 Task: Look for space in Beerse, Belgium from 2nd August, 2023 to 12th August, 2023 for 2 adults in price range Rs.5000 to Rs.10000. Place can be private room with 1  bedroom having 1 bed and 1 bathroom. Property type can be hotel. Amenities needed are: heating, . Booking option can be shelf check-in. Required host language is English.
Action: Mouse moved to (448, 109)
Screenshot: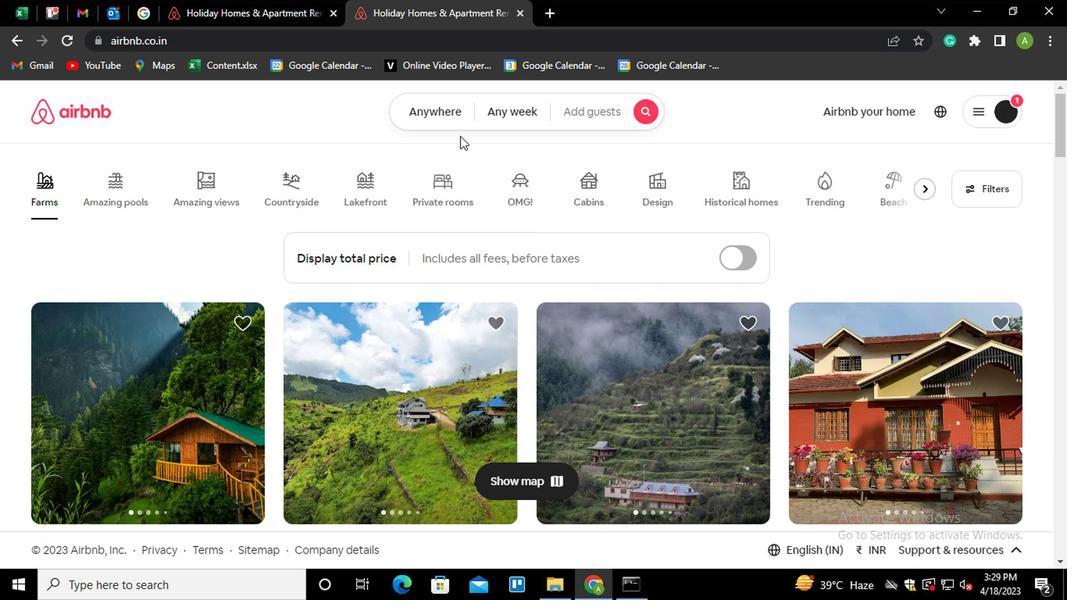 
Action: Mouse pressed left at (448, 109)
Screenshot: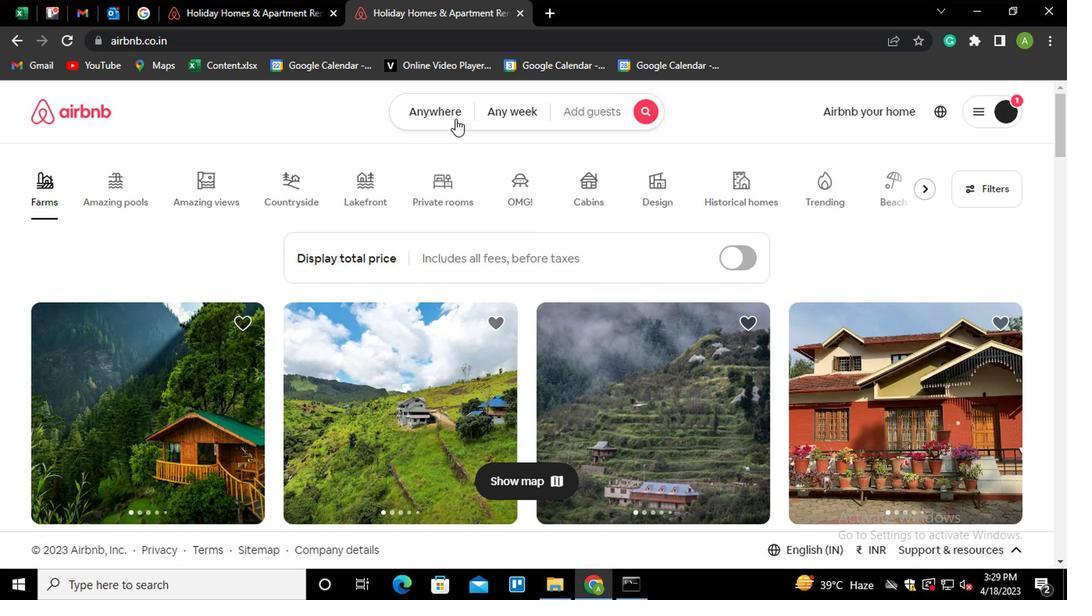 
Action: Mouse moved to (340, 177)
Screenshot: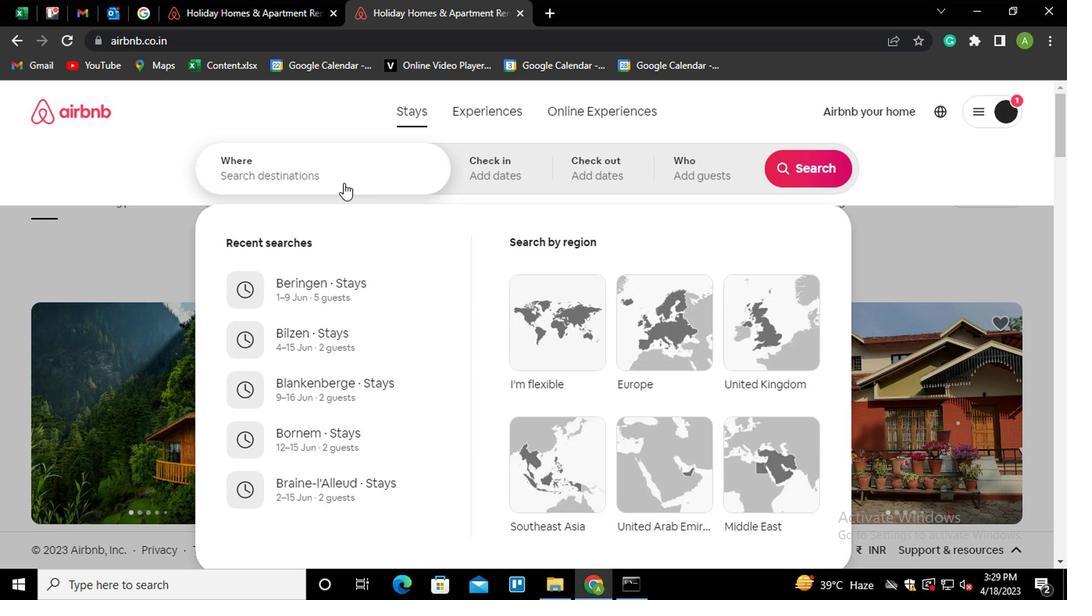 
Action: Mouse pressed left at (340, 177)
Screenshot: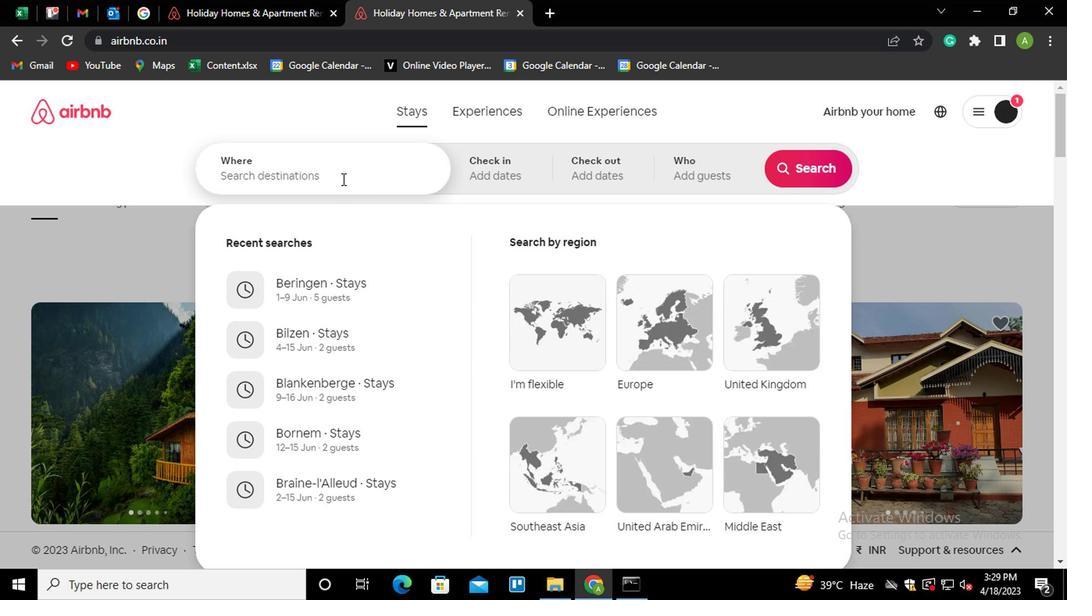 
Action: Key pressed <Key.shift_r>Beerse<Key.down><Key.enter>
Screenshot: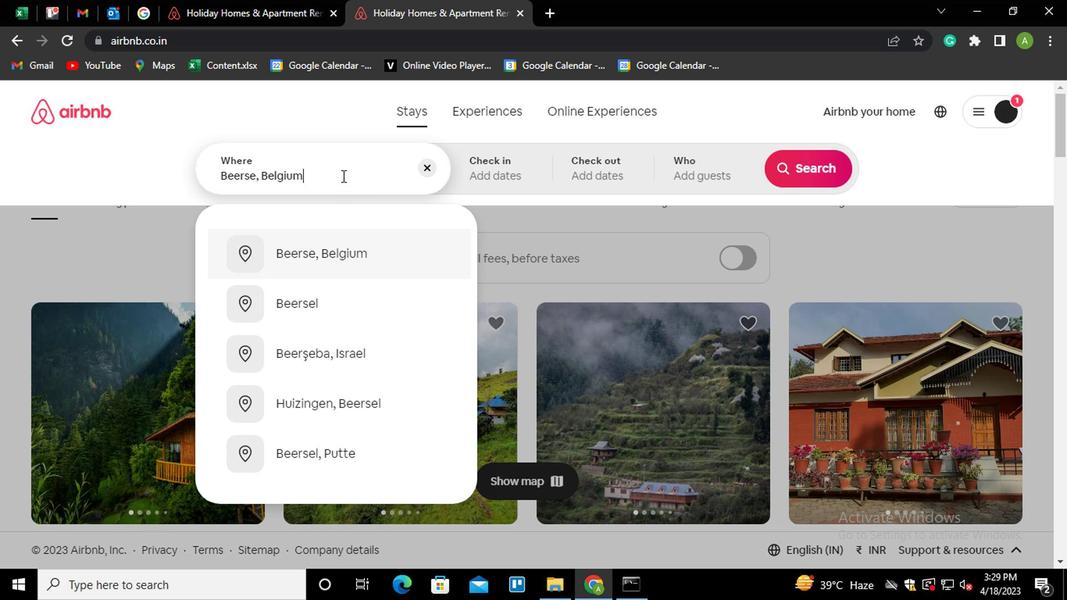 
Action: Mouse moved to (790, 291)
Screenshot: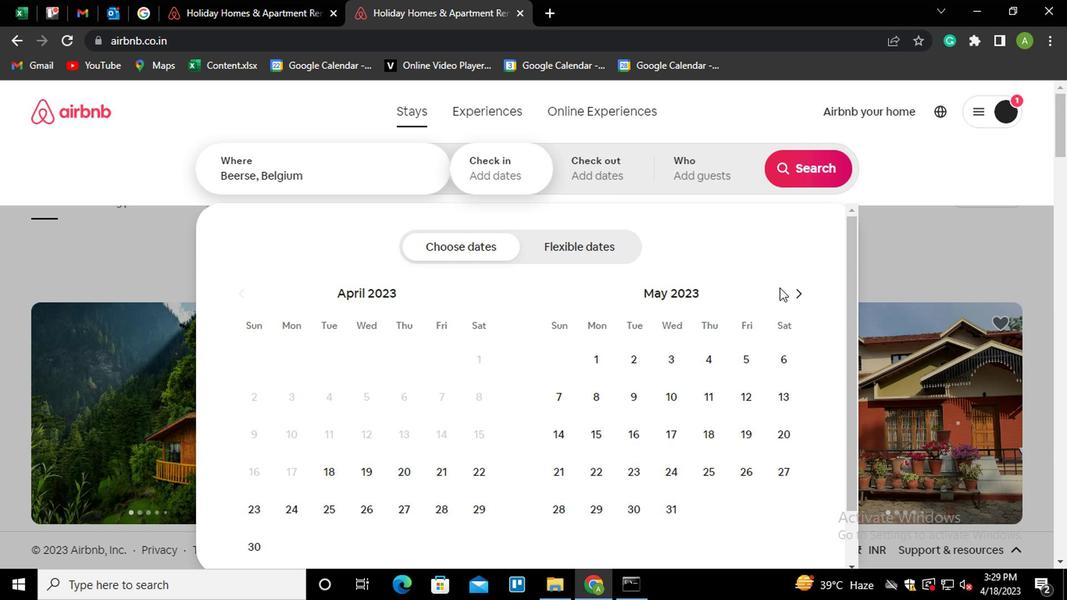 
Action: Mouse pressed left at (790, 291)
Screenshot: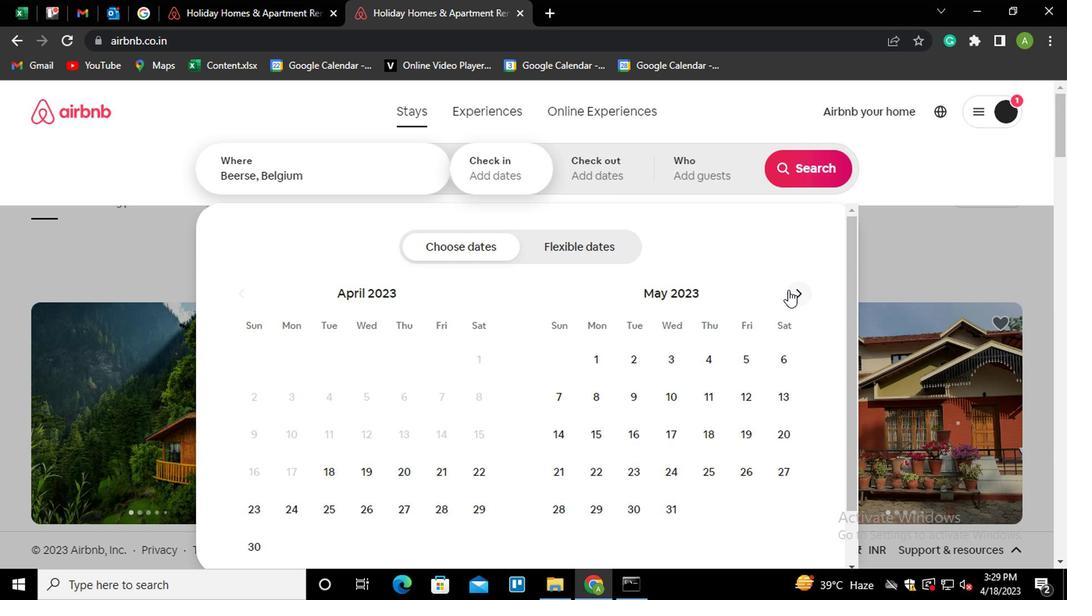 
Action: Mouse pressed left at (790, 291)
Screenshot: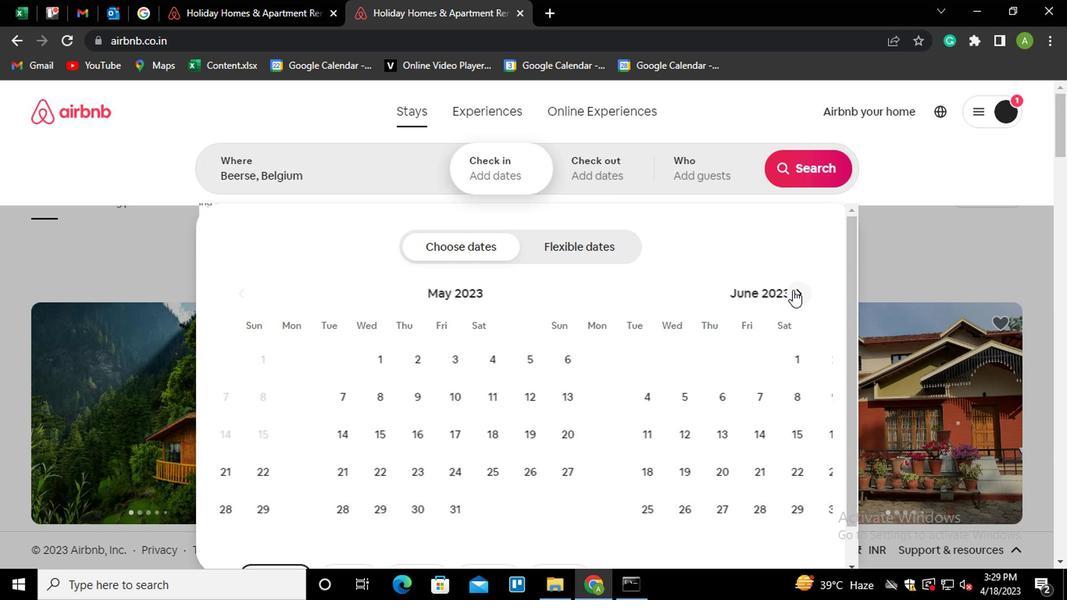 
Action: Mouse pressed left at (790, 291)
Screenshot: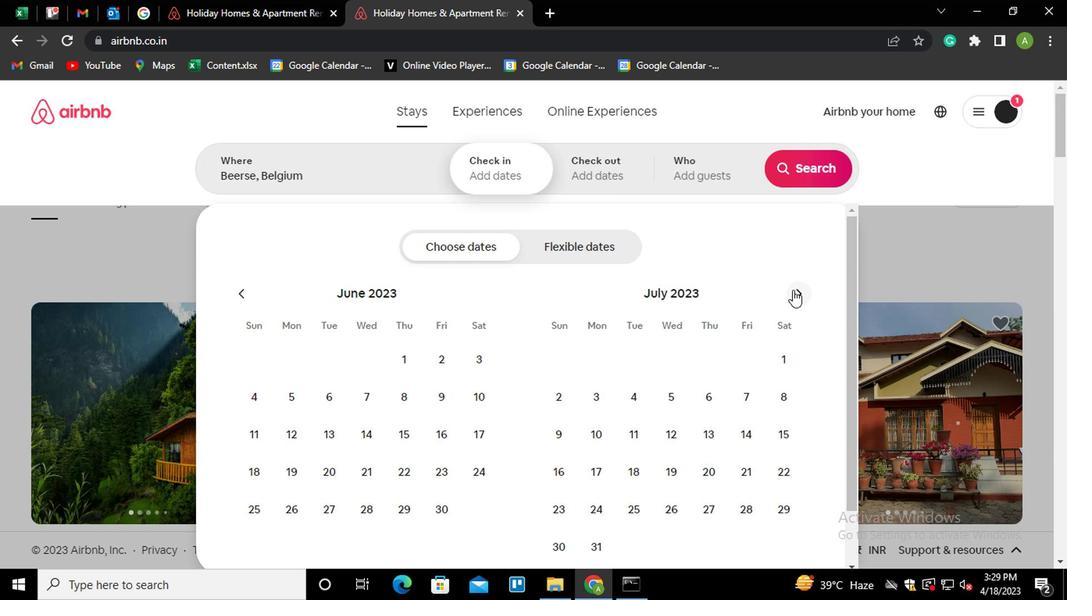 
Action: Mouse moved to (664, 369)
Screenshot: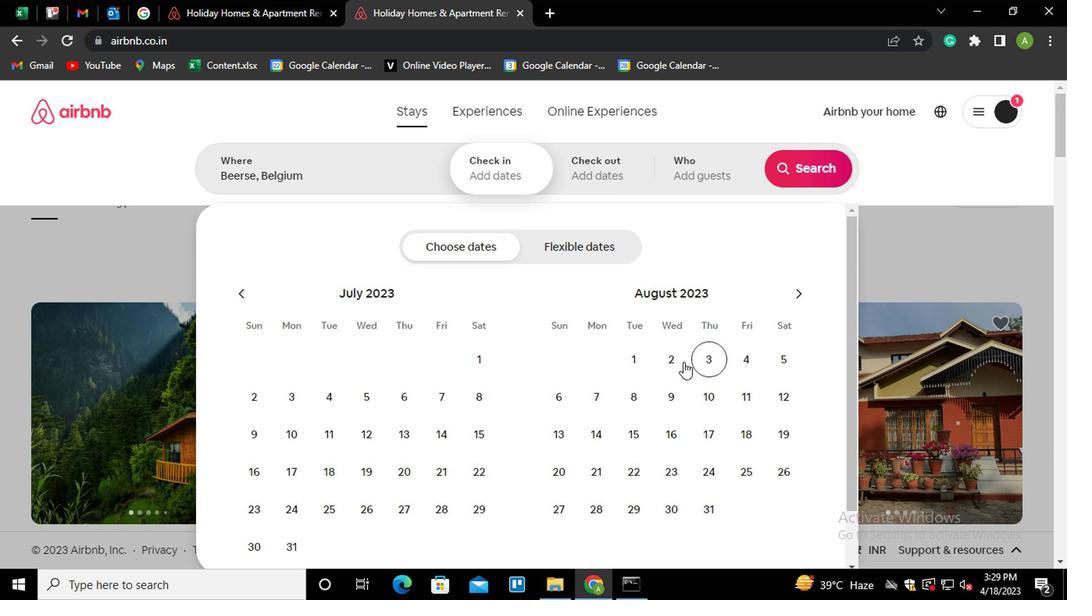 
Action: Mouse pressed left at (664, 369)
Screenshot: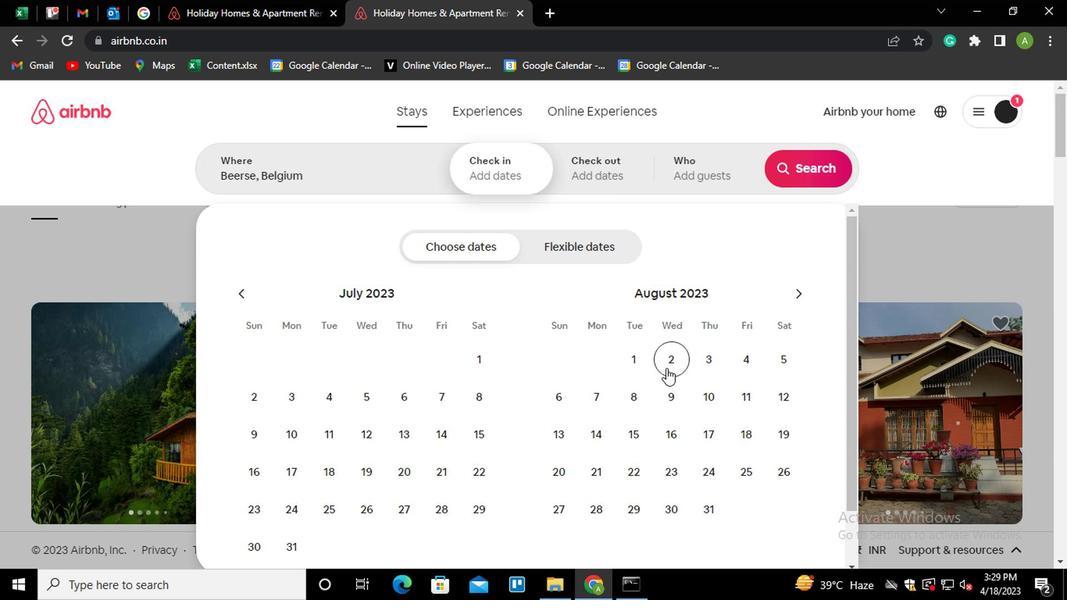 
Action: Mouse moved to (778, 402)
Screenshot: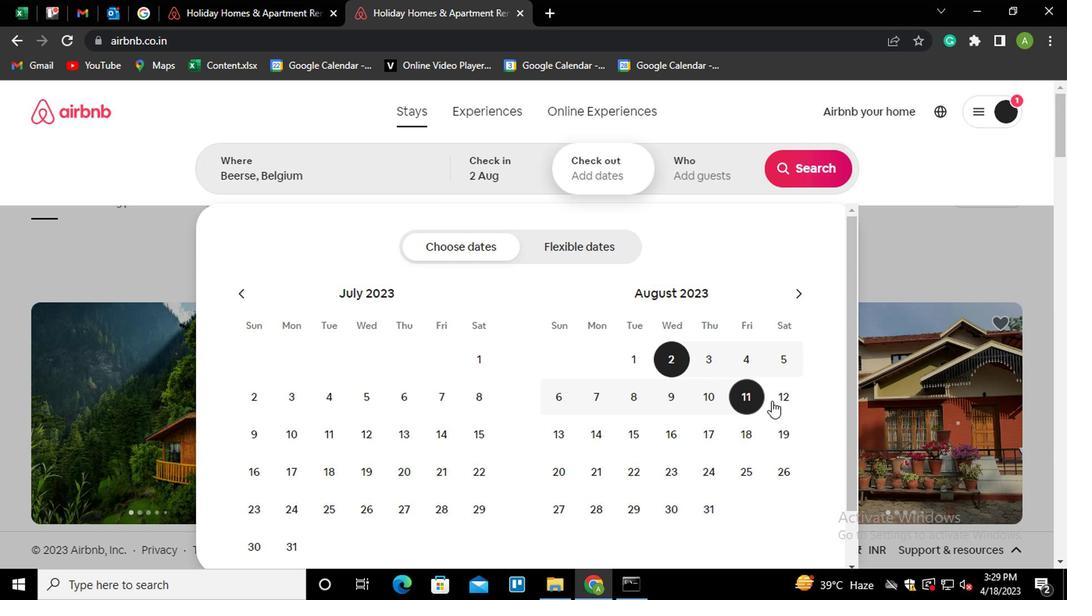 
Action: Mouse pressed left at (778, 402)
Screenshot: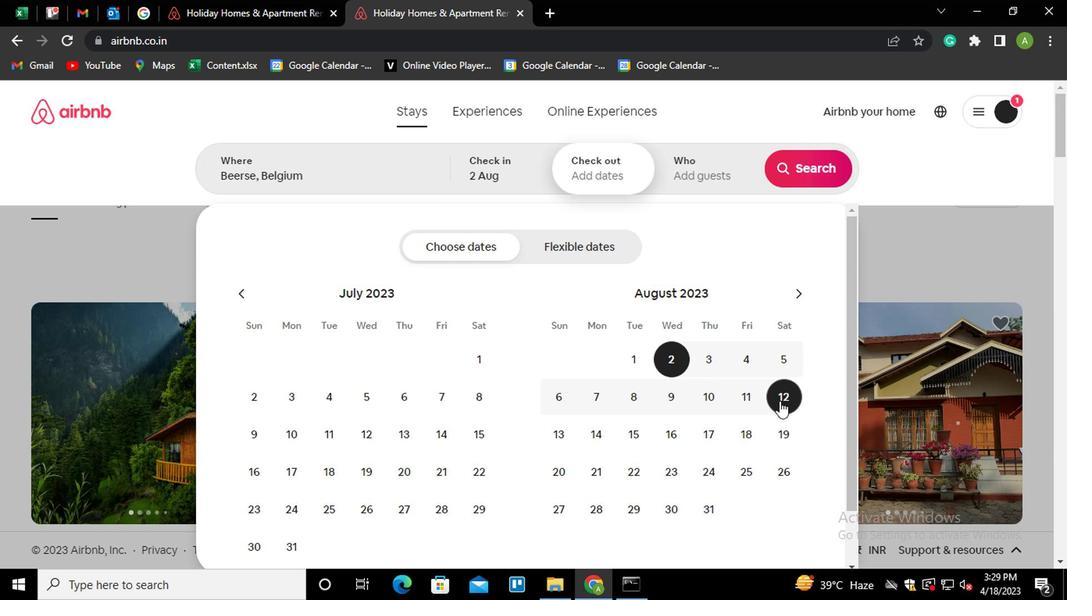 
Action: Mouse moved to (704, 184)
Screenshot: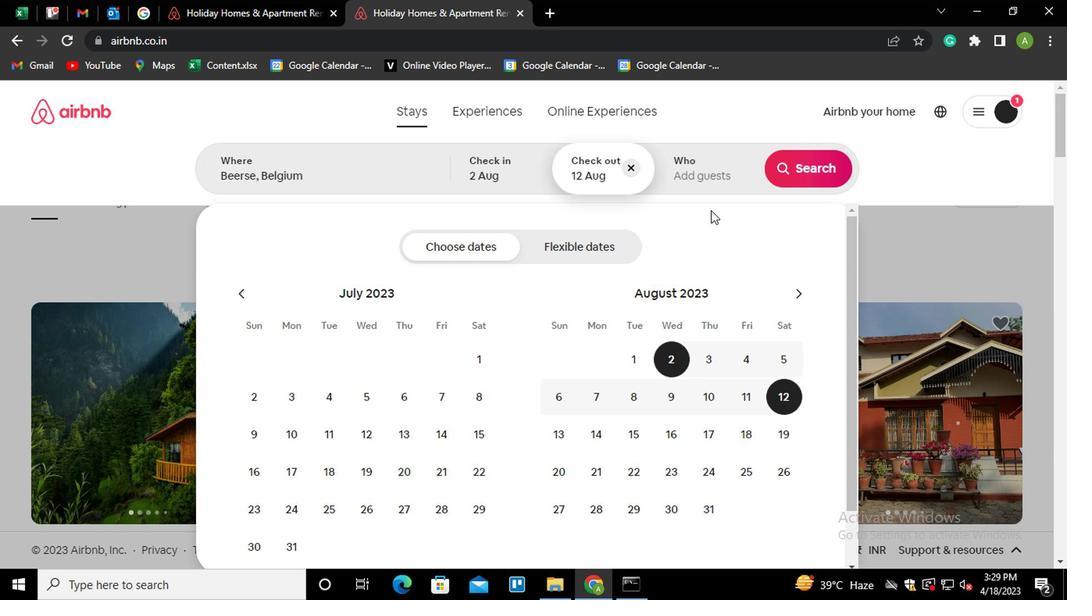 
Action: Mouse pressed left at (704, 184)
Screenshot: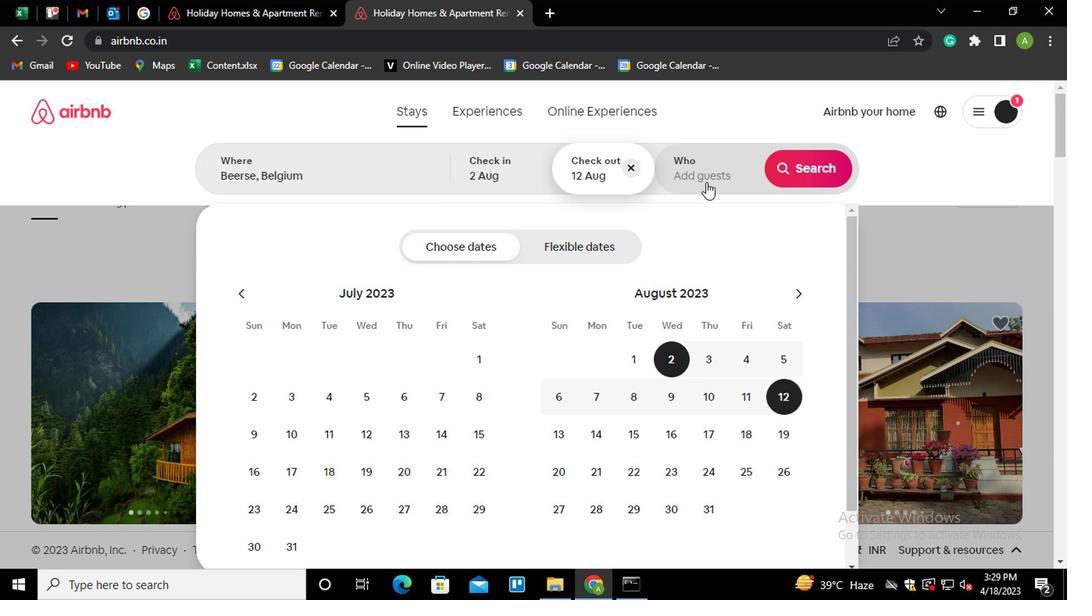 
Action: Mouse moved to (806, 252)
Screenshot: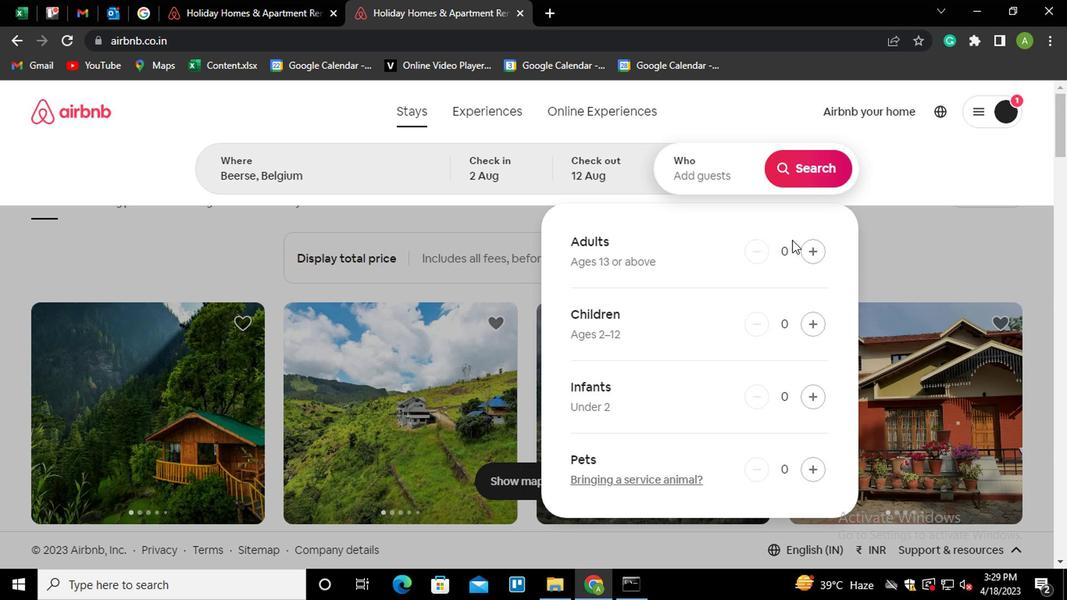 
Action: Mouse pressed left at (806, 252)
Screenshot: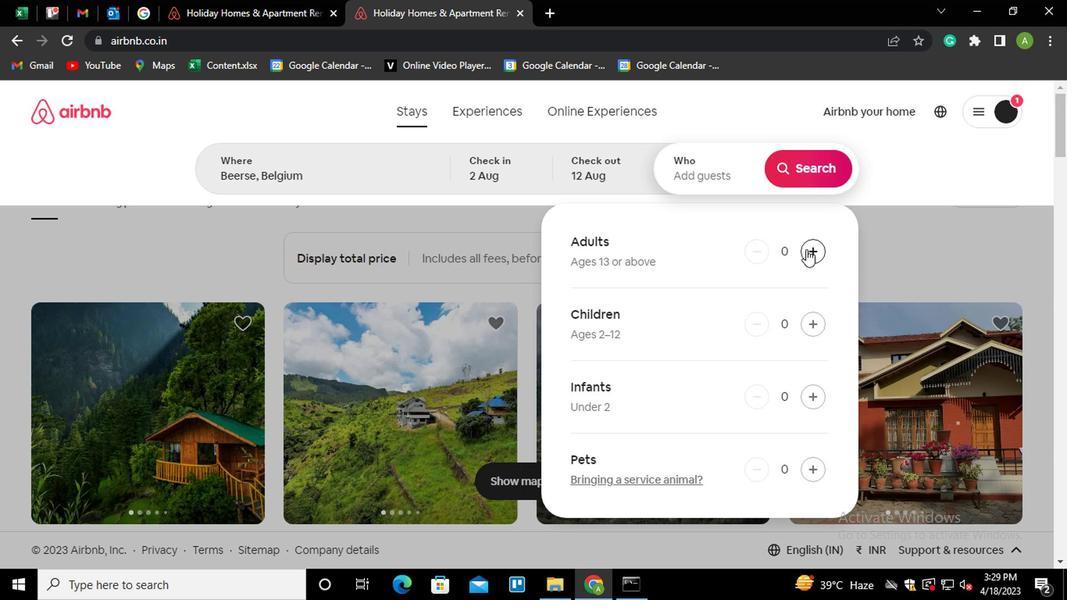 
Action: Mouse pressed left at (806, 252)
Screenshot: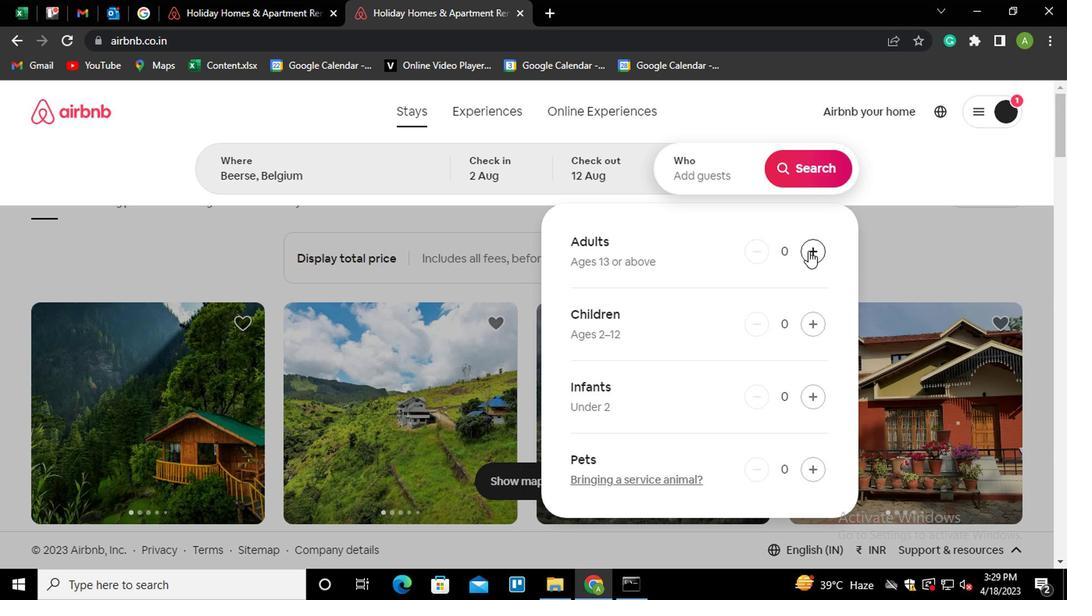 
Action: Mouse moved to (834, 163)
Screenshot: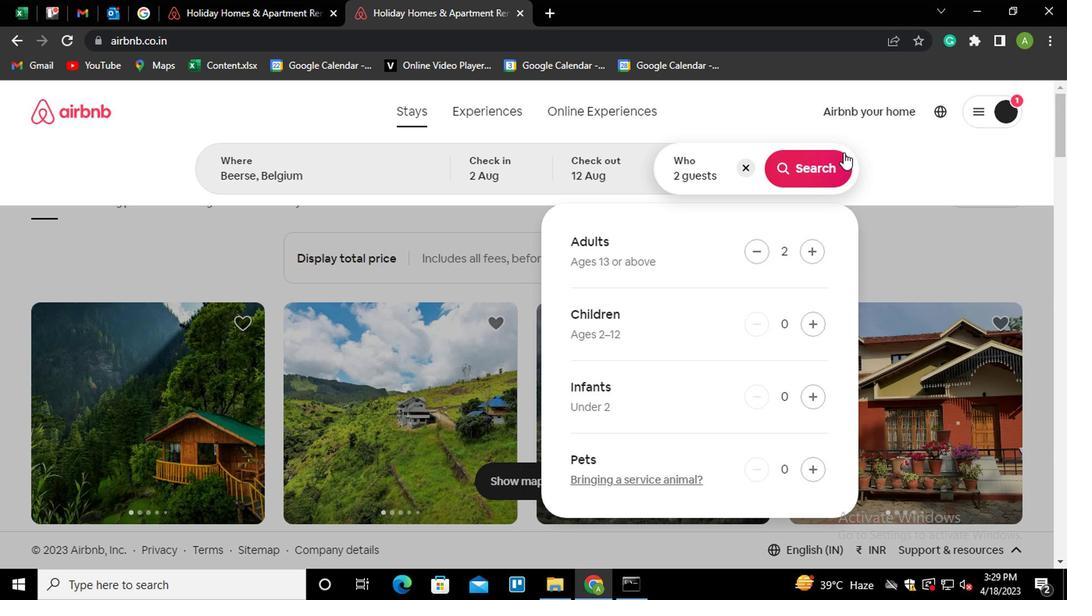 
Action: Mouse pressed left at (834, 163)
Screenshot: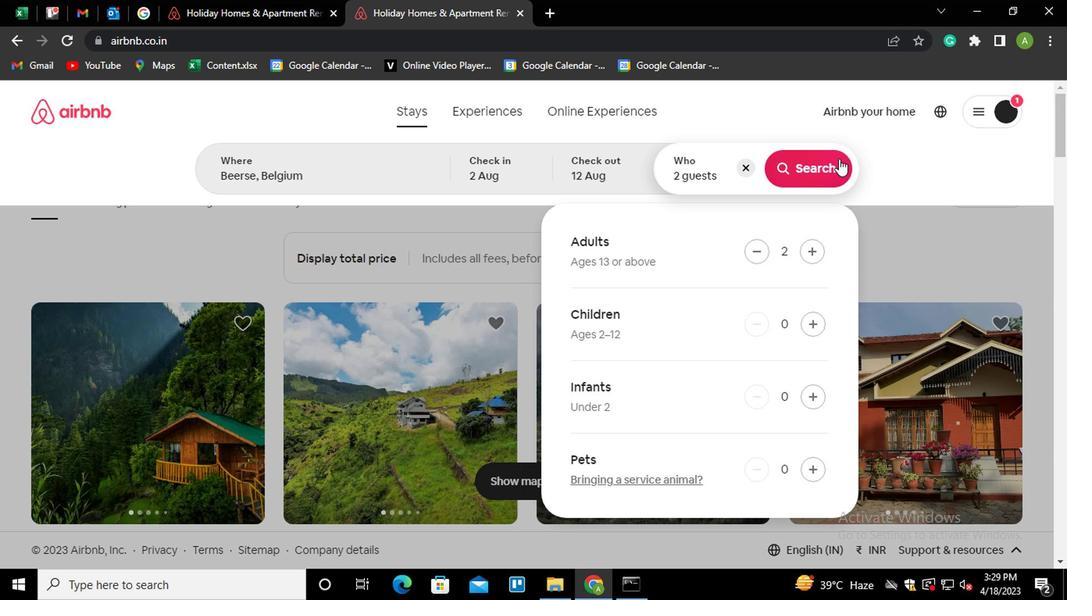 
Action: Mouse moved to (1004, 176)
Screenshot: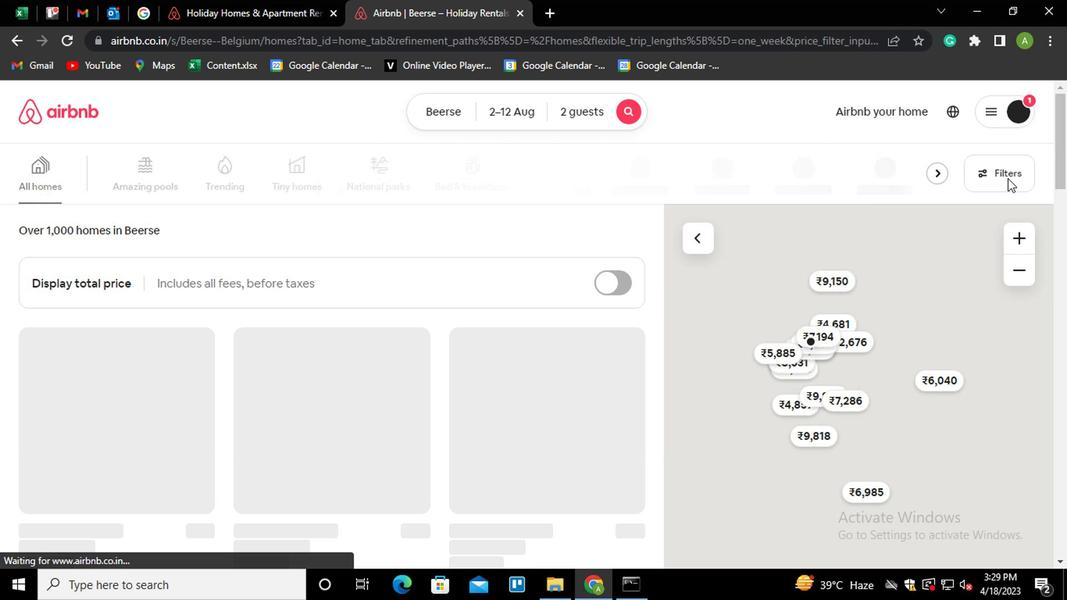 
Action: Mouse pressed left at (1004, 176)
Screenshot: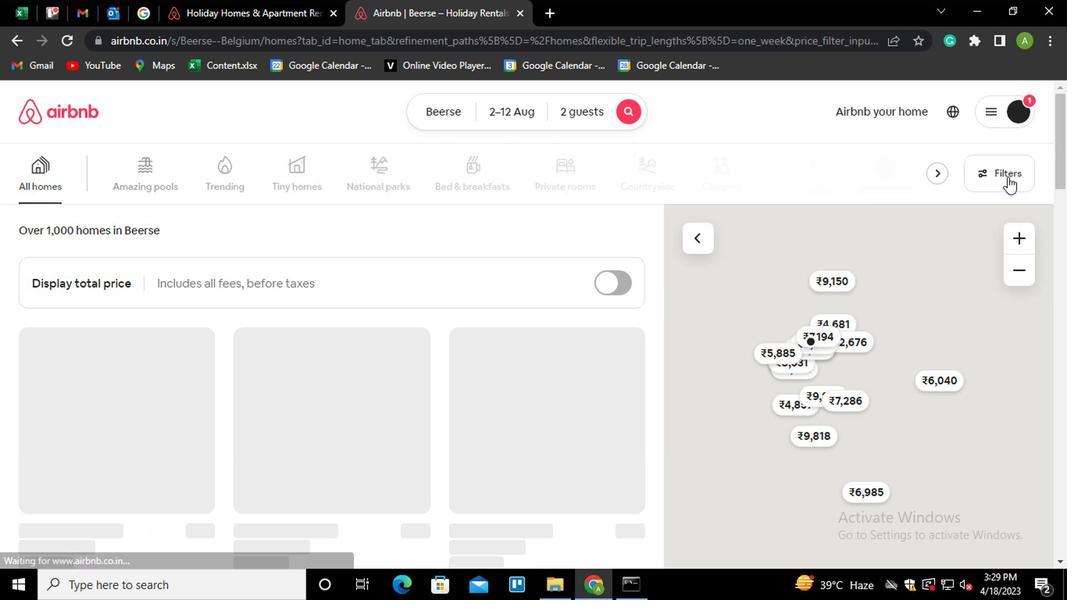 
Action: Mouse moved to (425, 366)
Screenshot: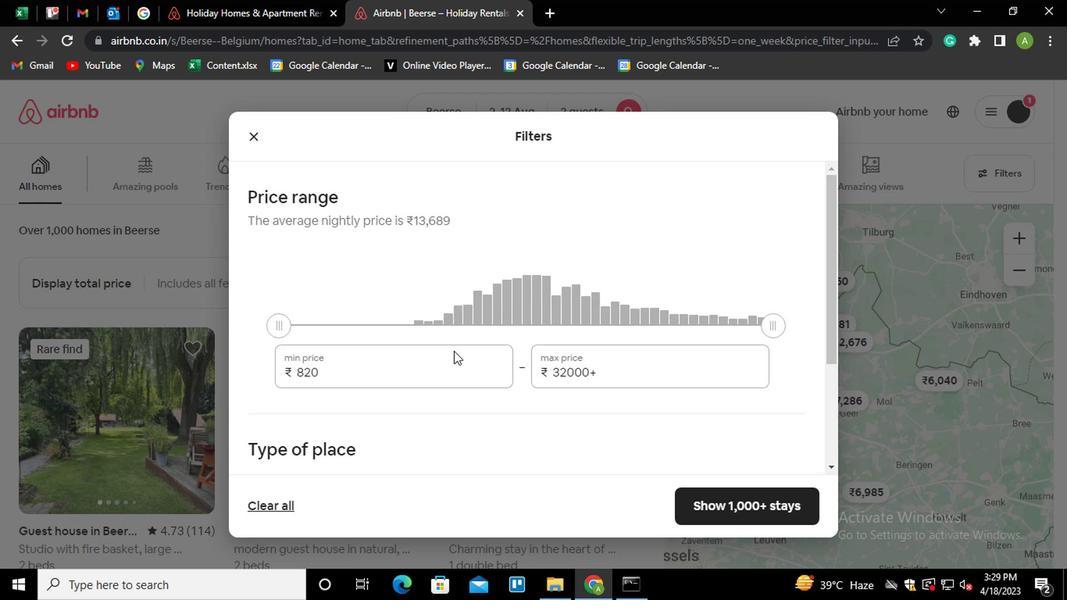
Action: Mouse pressed left at (425, 366)
Screenshot: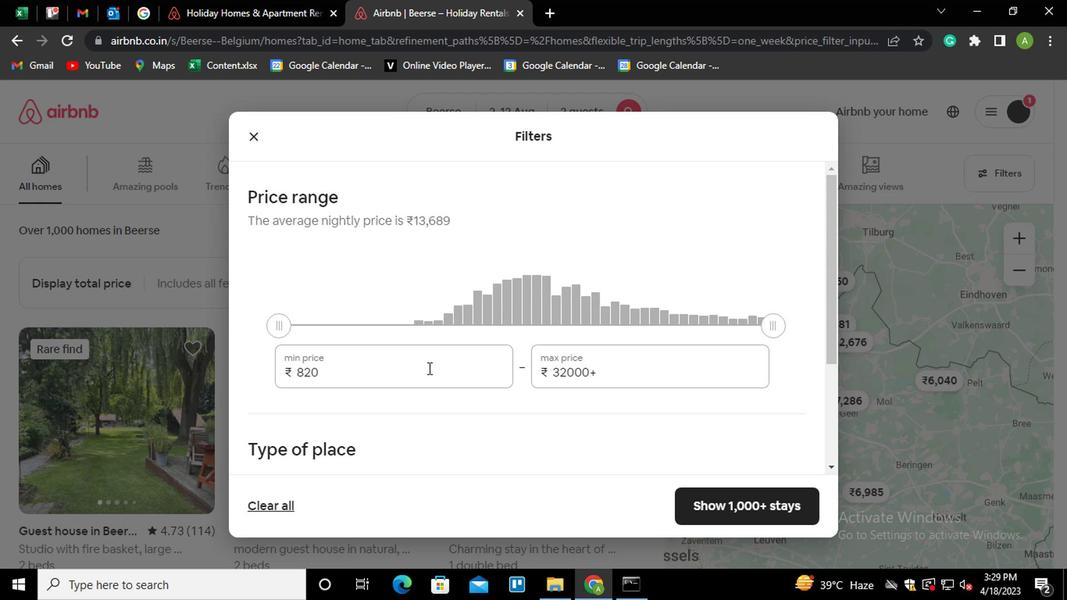 
Action: Key pressed <Key.shift_r><Key.home>5000
Screenshot: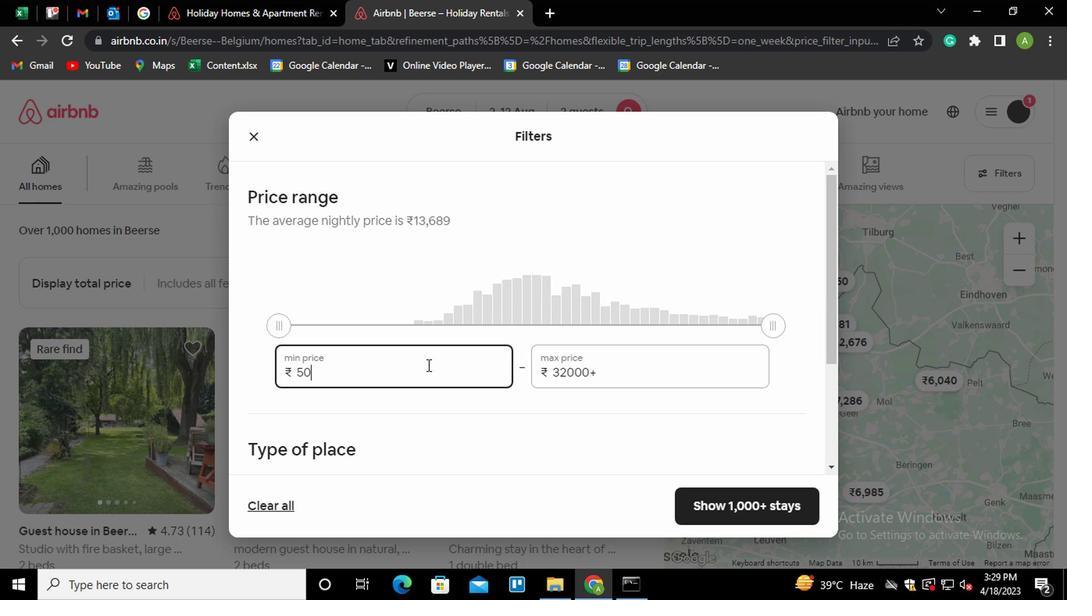
Action: Mouse moved to (628, 380)
Screenshot: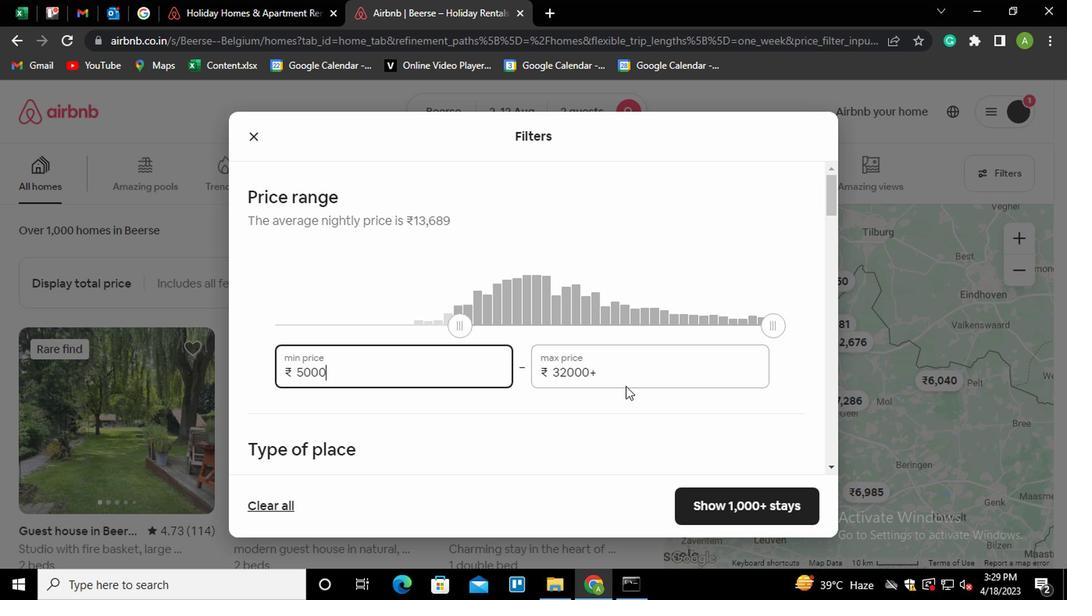 
Action: Mouse pressed left at (628, 380)
Screenshot: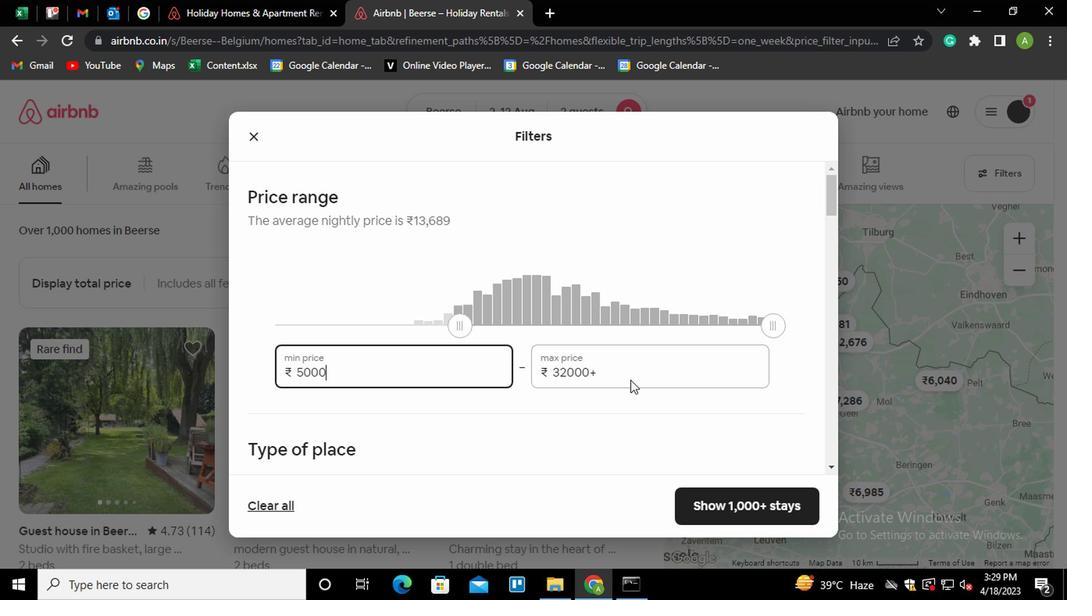 
Action: Mouse moved to (624, 379)
Screenshot: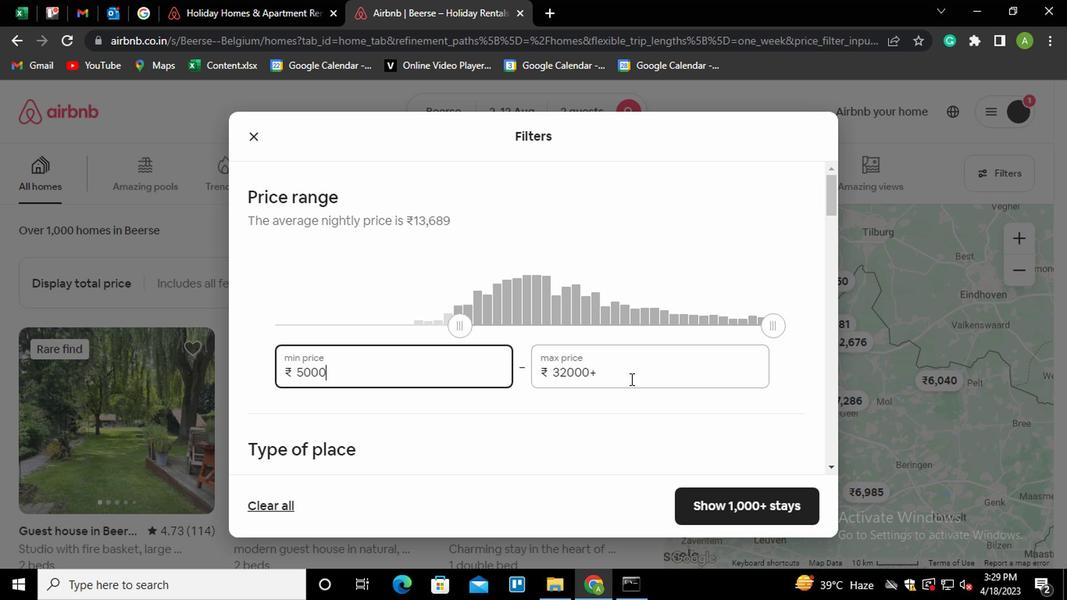
Action: Key pressed <Key.shift_r><Key.home>10000
Screenshot: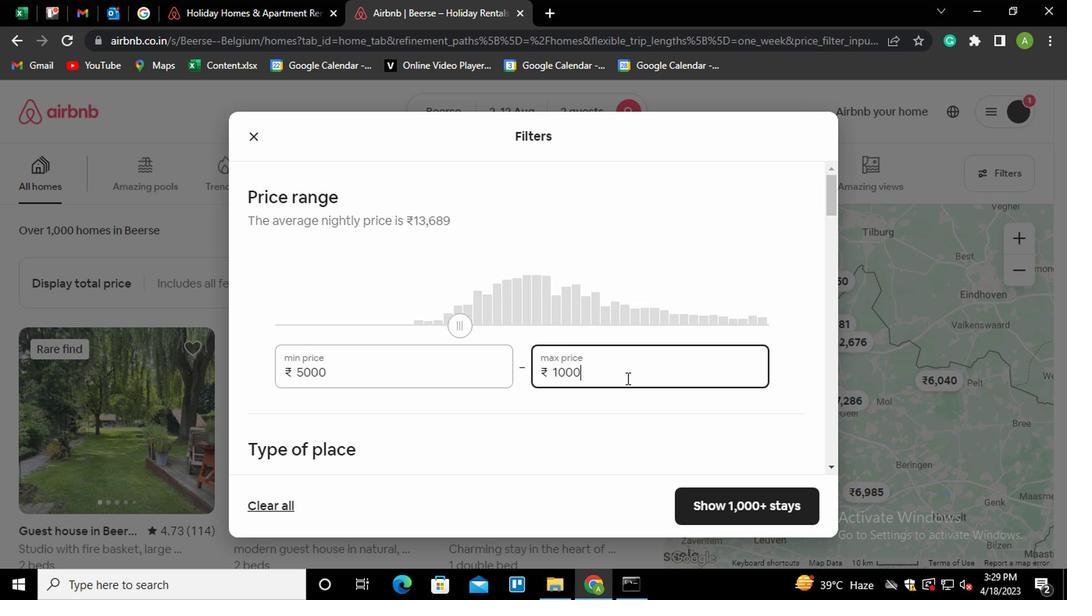 
Action: Mouse moved to (533, 432)
Screenshot: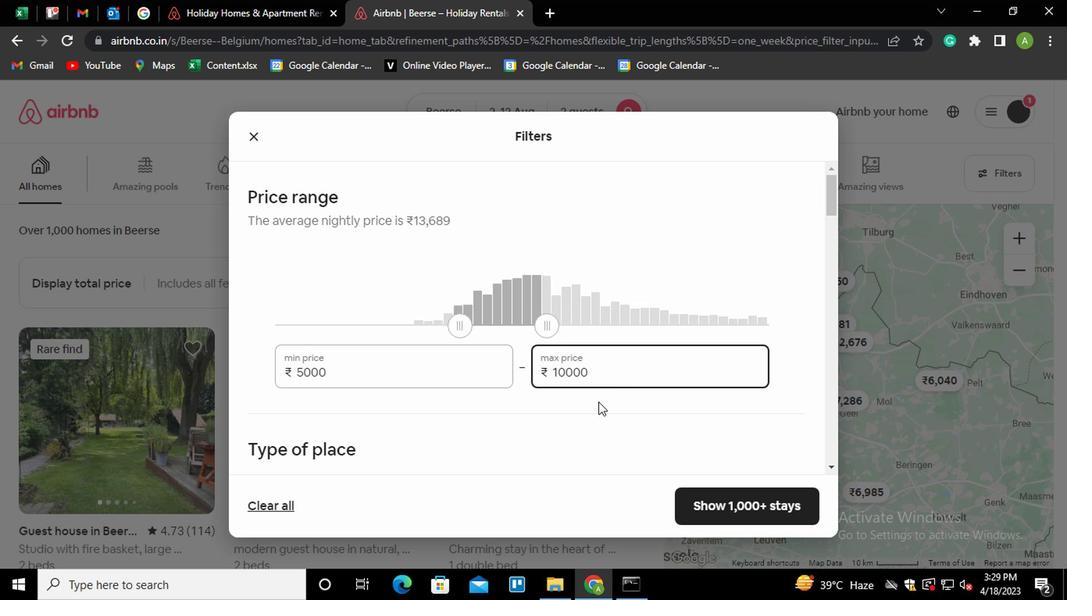
Action: Mouse scrolled (533, 431) with delta (0, 0)
Screenshot: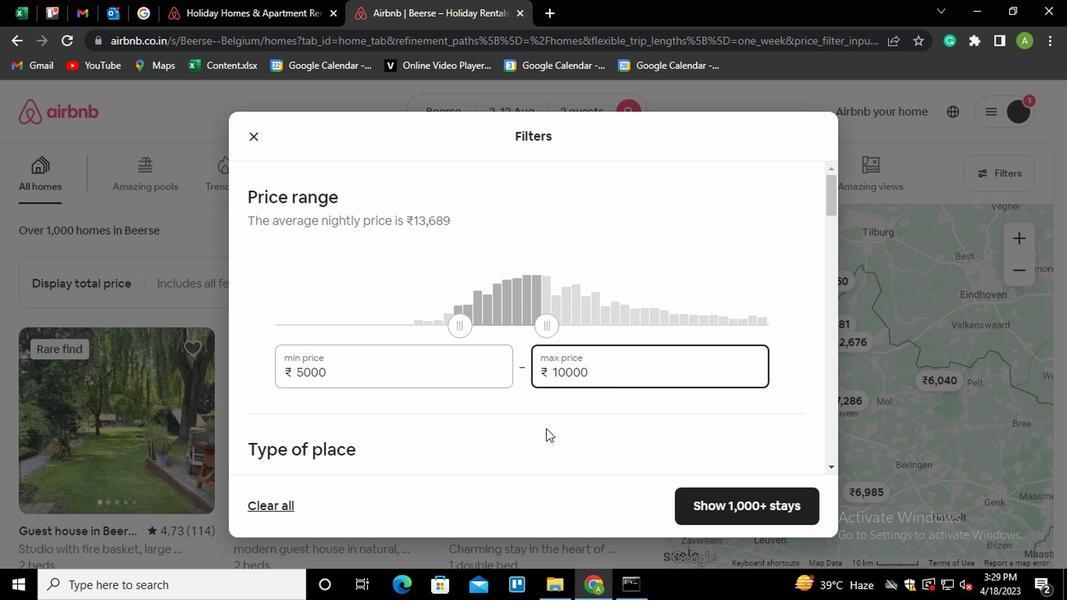 
Action: Mouse scrolled (533, 431) with delta (0, 0)
Screenshot: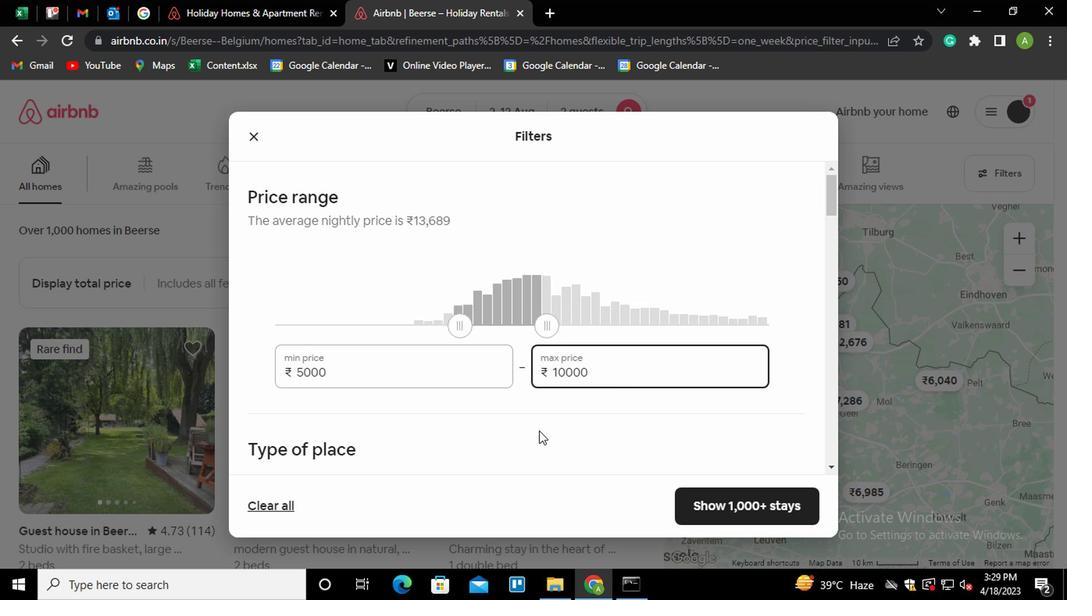 
Action: Mouse scrolled (533, 431) with delta (0, 0)
Screenshot: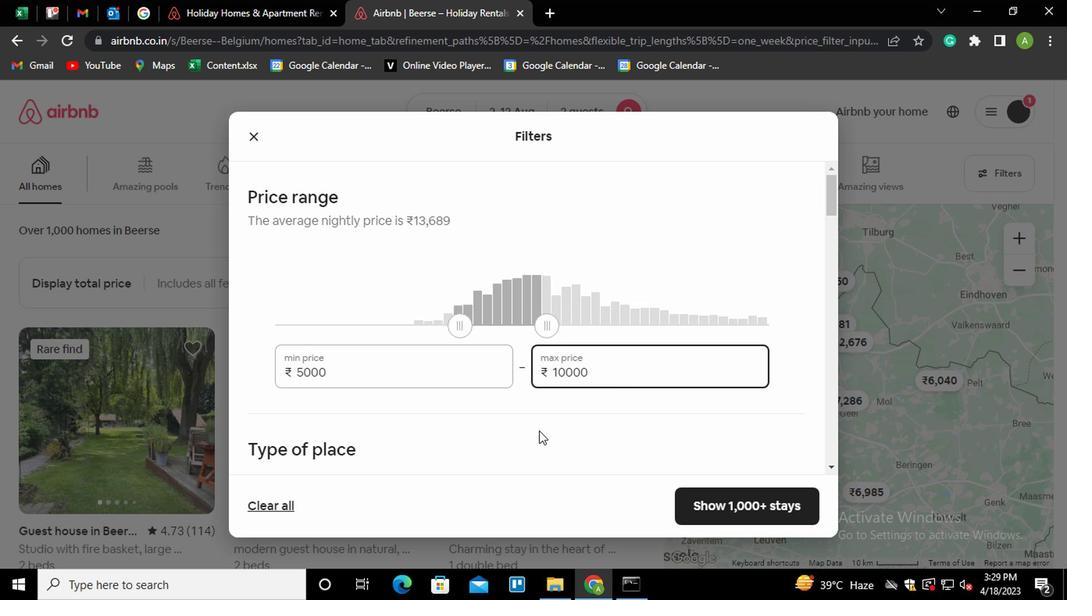 
Action: Mouse moved to (522, 264)
Screenshot: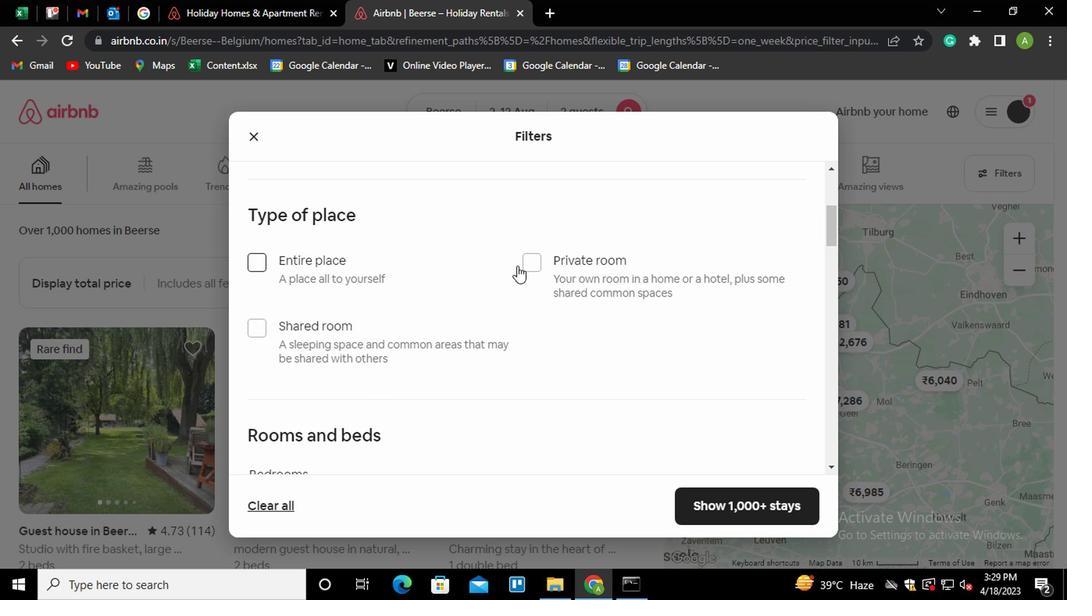 
Action: Mouse pressed left at (522, 264)
Screenshot: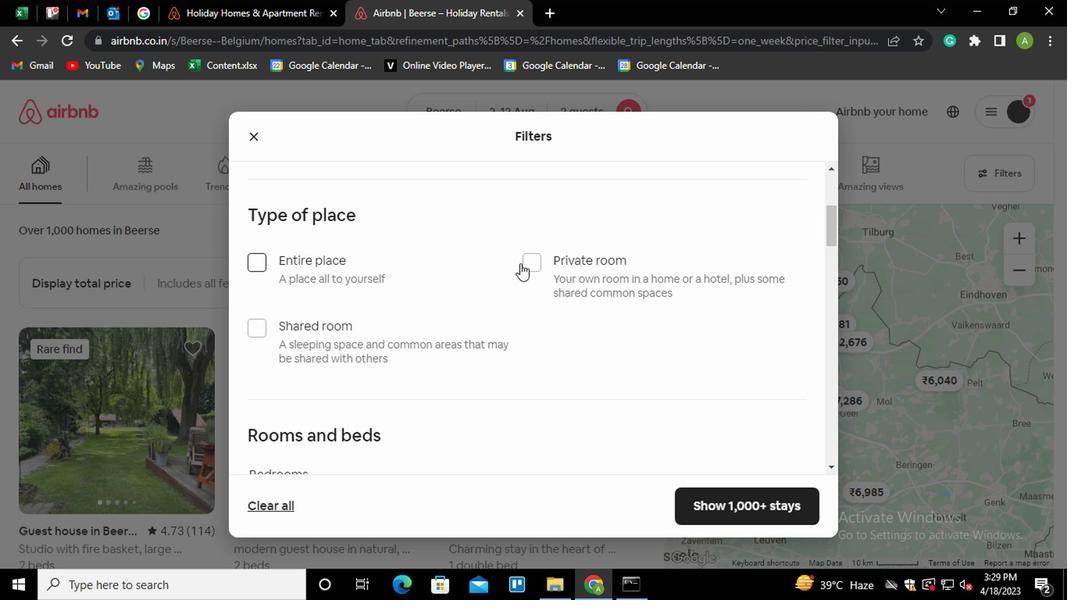 
Action: Mouse moved to (506, 308)
Screenshot: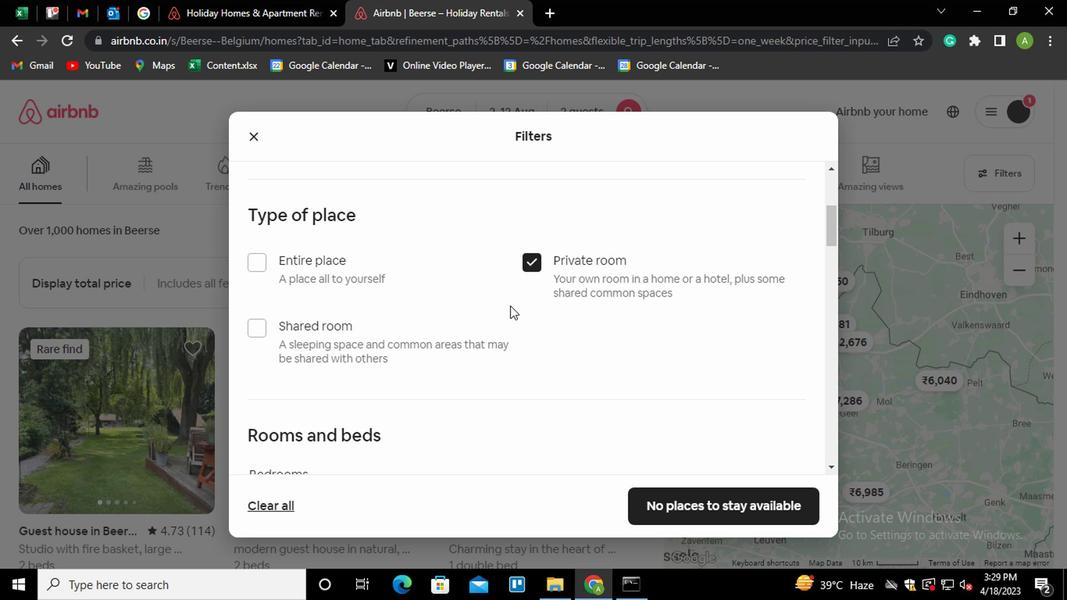 
Action: Mouse scrolled (506, 308) with delta (0, 0)
Screenshot: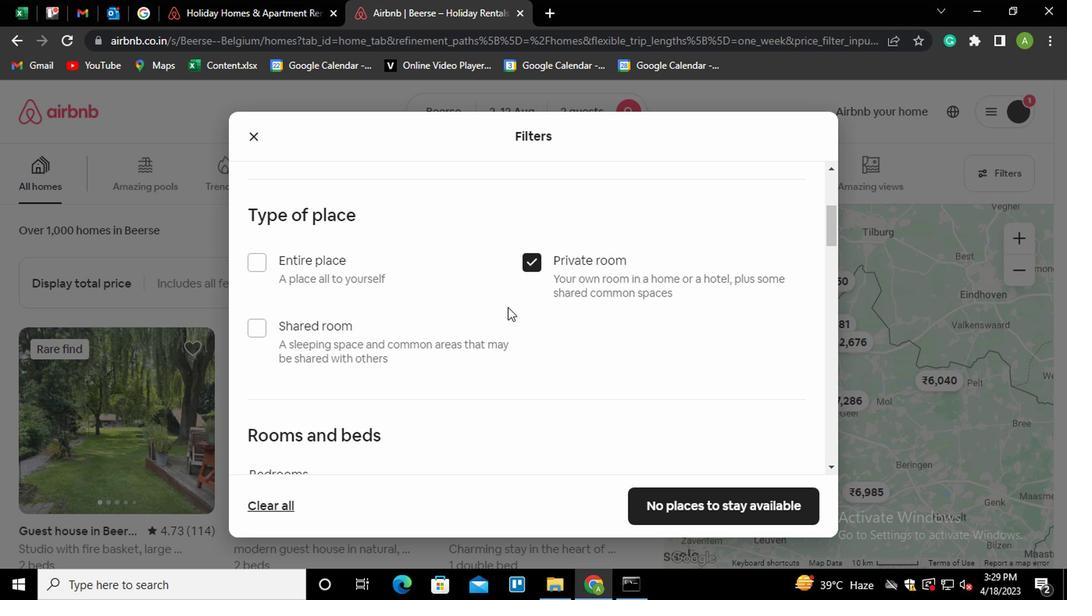 
Action: Mouse scrolled (506, 308) with delta (0, 0)
Screenshot: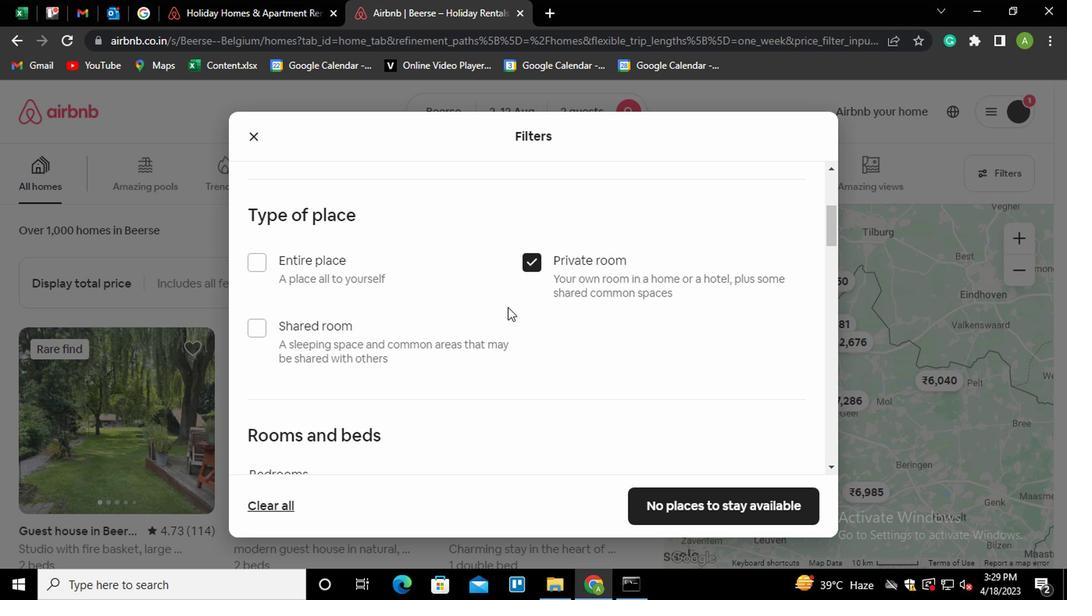 
Action: Mouse scrolled (506, 308) with delta (0, 0)
Screenshot: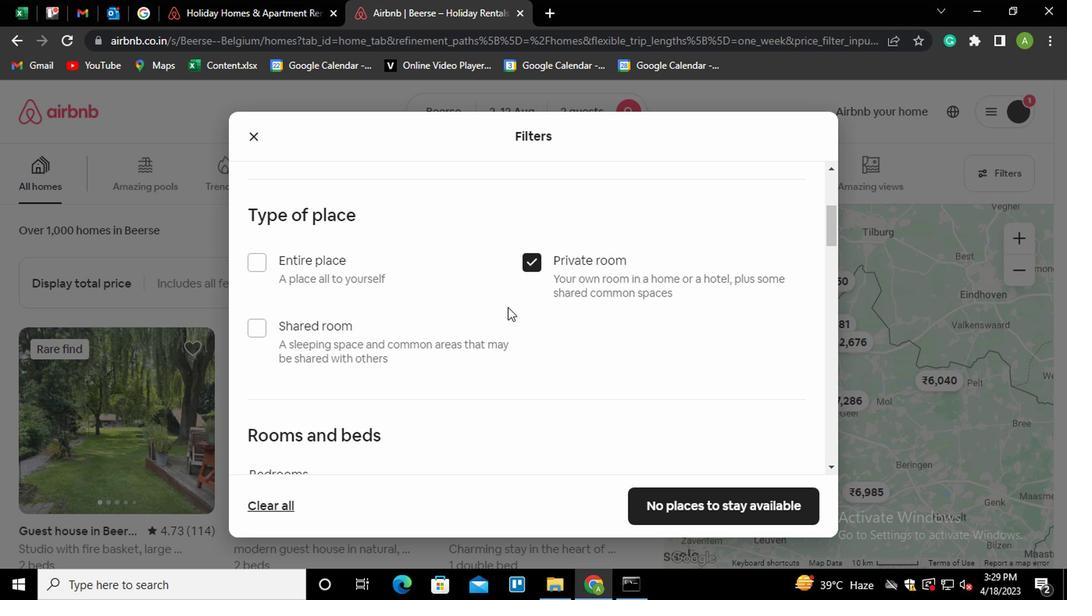 
Action: Mouse moved to (331, 294)
Screenshot: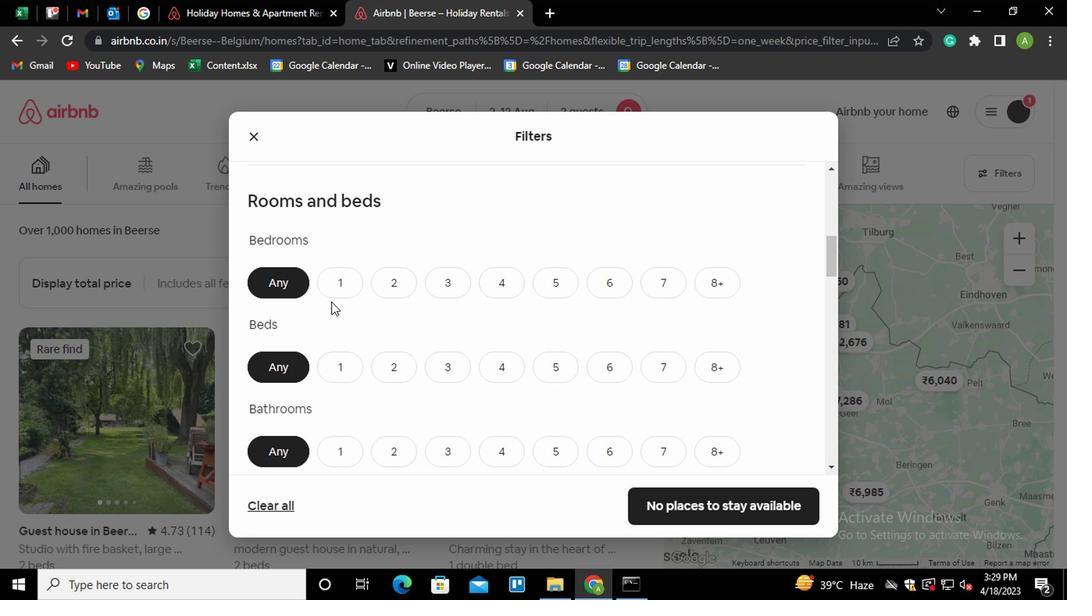 
Action: Mouse pressed left at (331, 294)
Screenshot: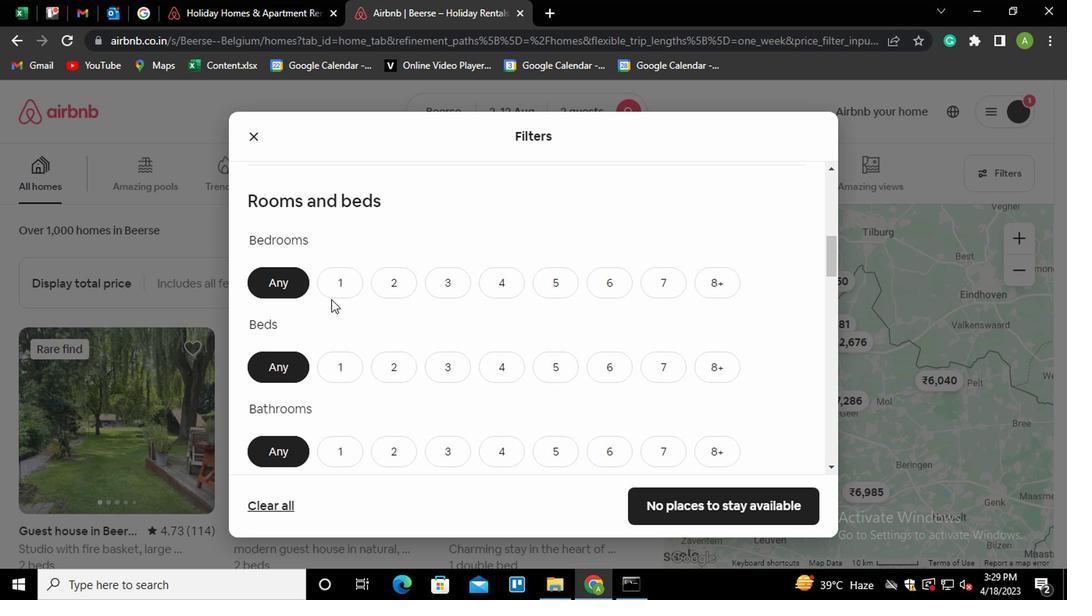 
Action: Mouse moved to (337, 369)
Screenshot: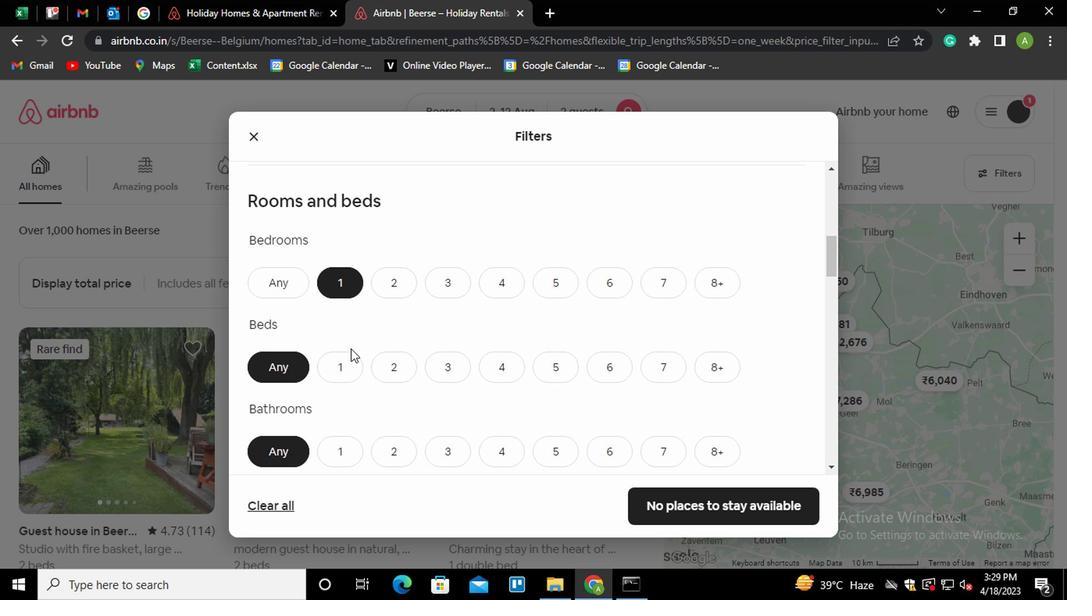
Action: Mouse pressed left at (337, 369)
Screenshot: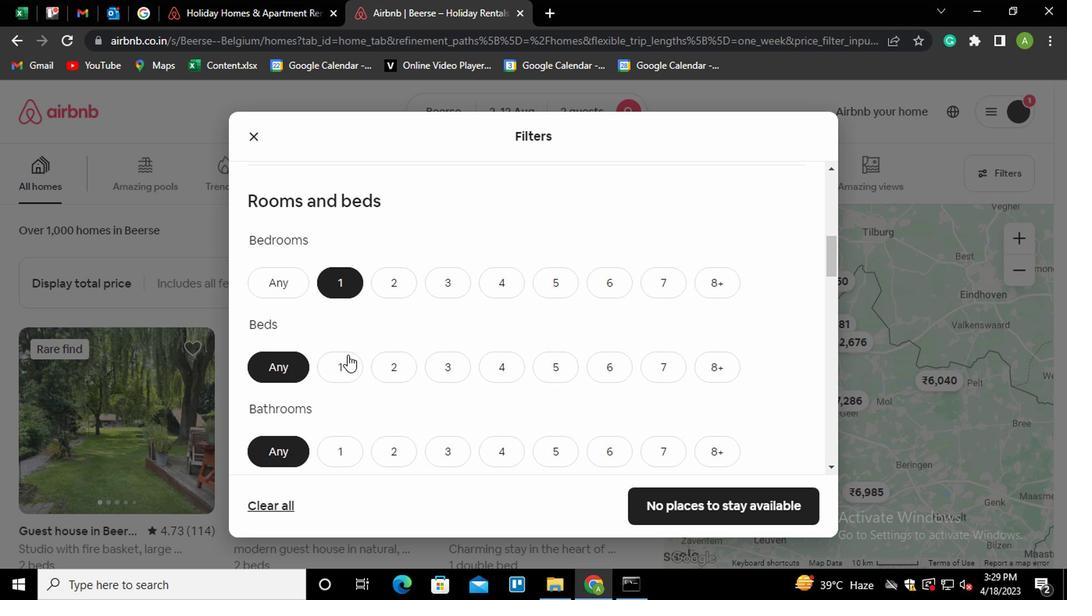 
Action: Mouse moved to (345, 452)
Screenshot: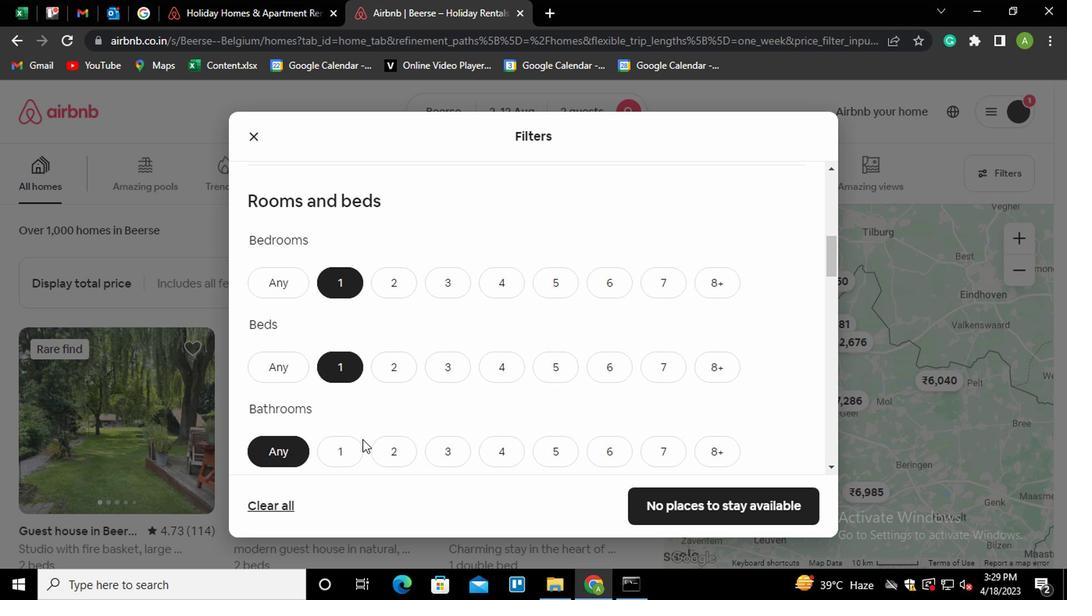 
Action: Mouse pressed left at (345, 452)
Screenshot: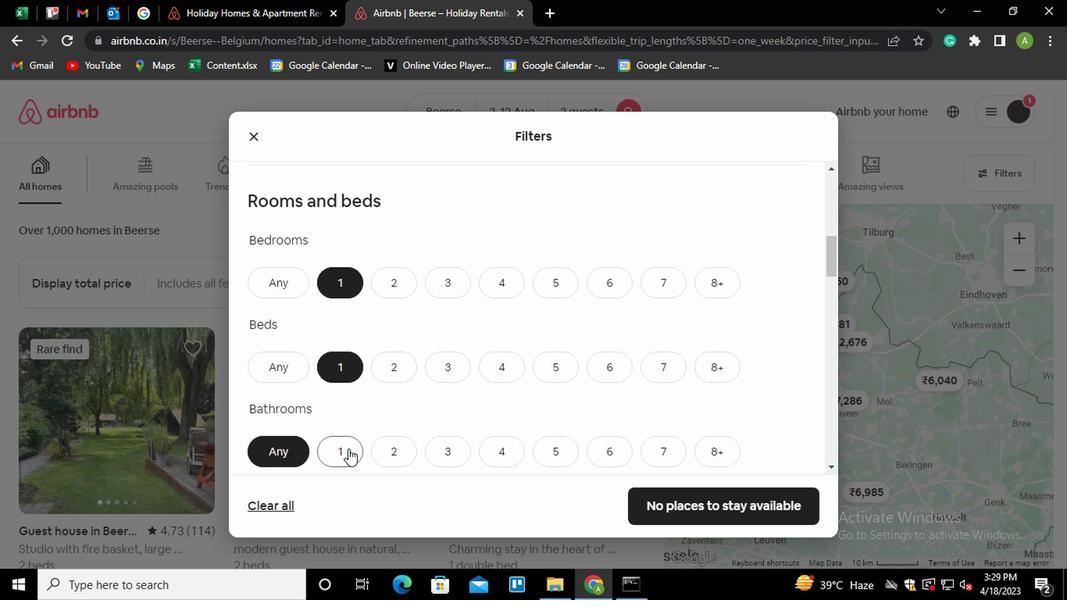 
Action: Mouse moved to (504, 402)
Screenshot: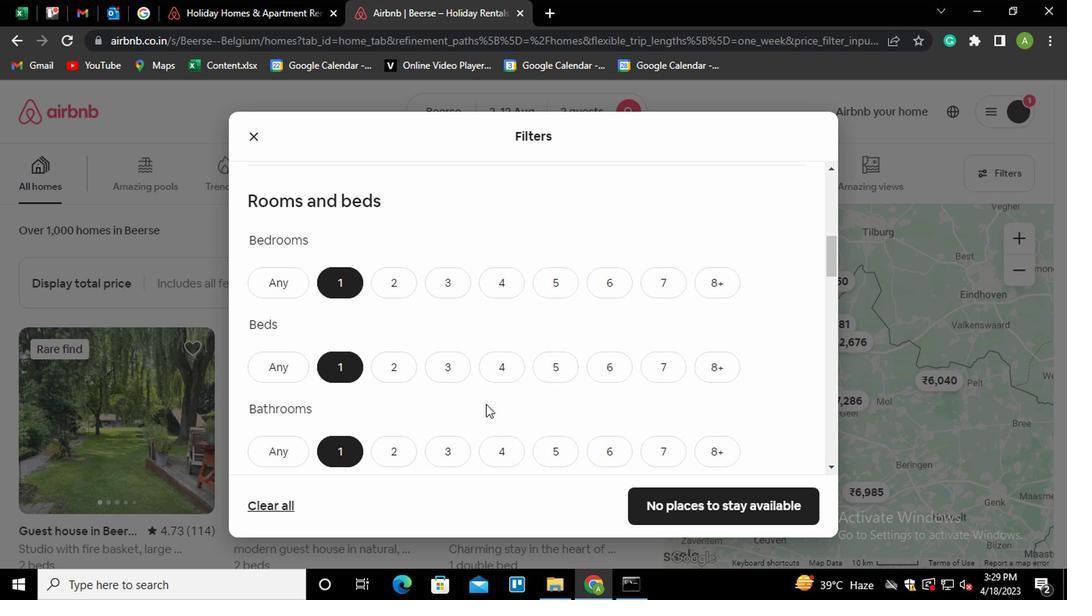 
Action: Mouse scrolled (504, 402) with delta (0, 0)
Screenshot: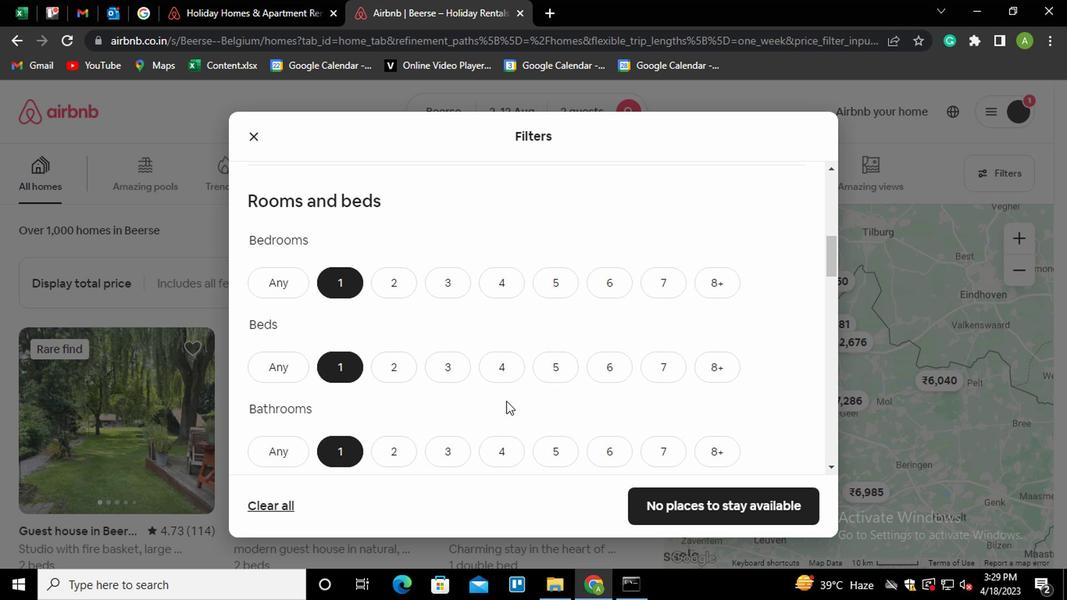 
Action: Mouse scrolled (504, 402) with delta (0, 0)
Screenshot: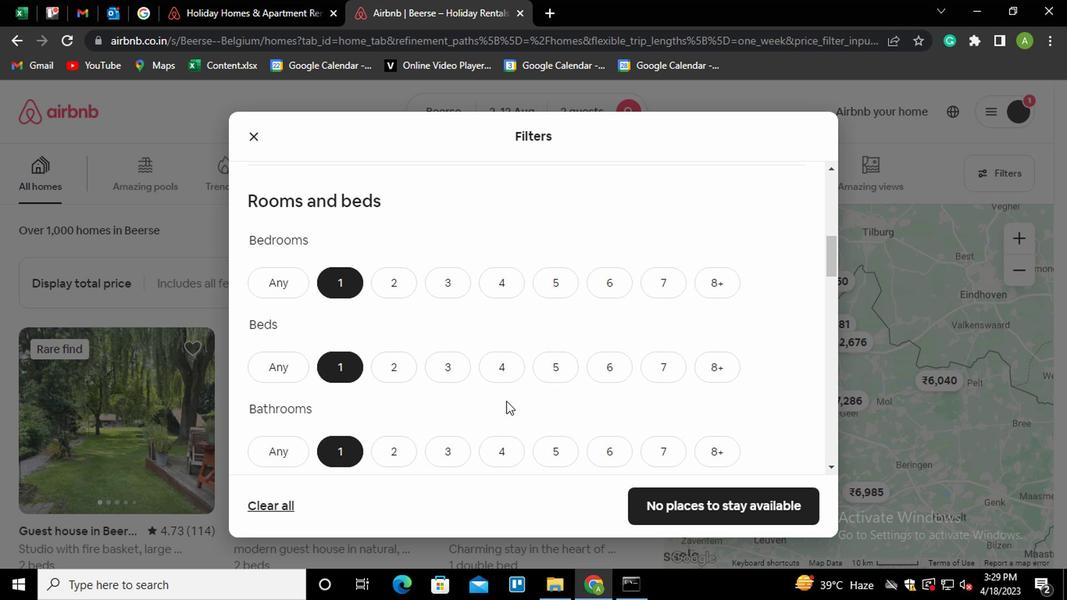 
Action: Mouse scrolled (504, 402) with delta (0, 0)
Screenshot: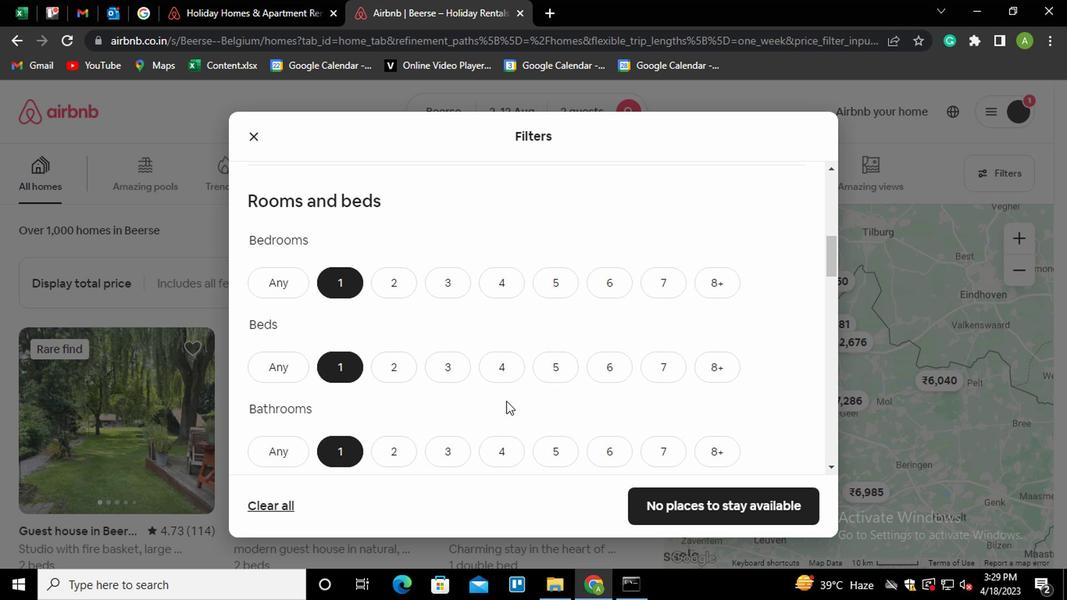 
Action: Mouse moved to (670, 387)
Screenshot: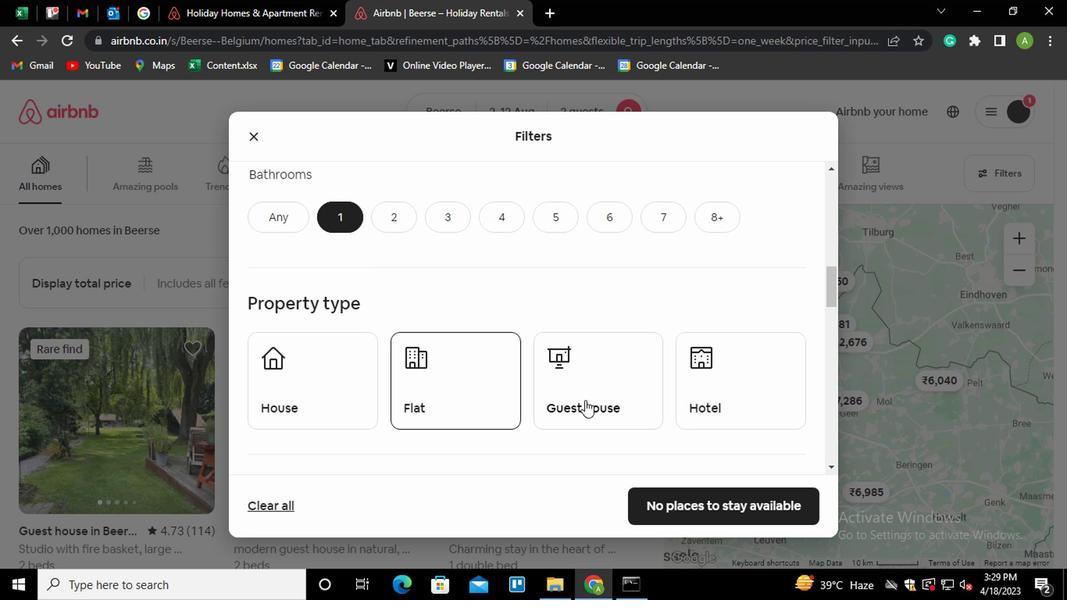 
Action: Mouse pressed left at (670, 387)
Screenshot: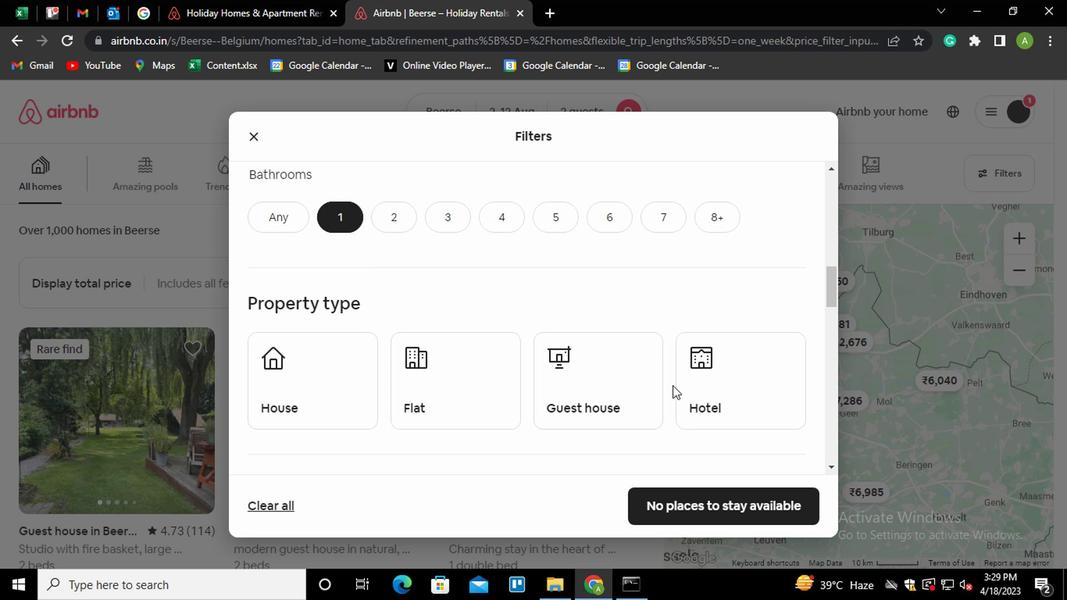 
Action: Mouse moved to (687, 384)
Screenshot: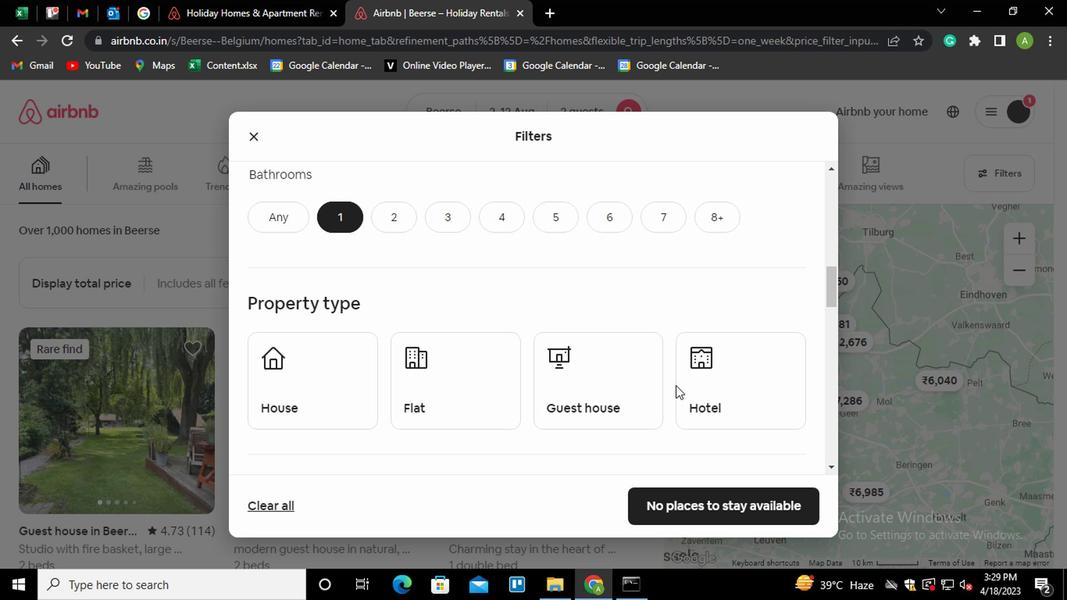 
Action: Mouse pressed left at (687, 384)
Screenshot: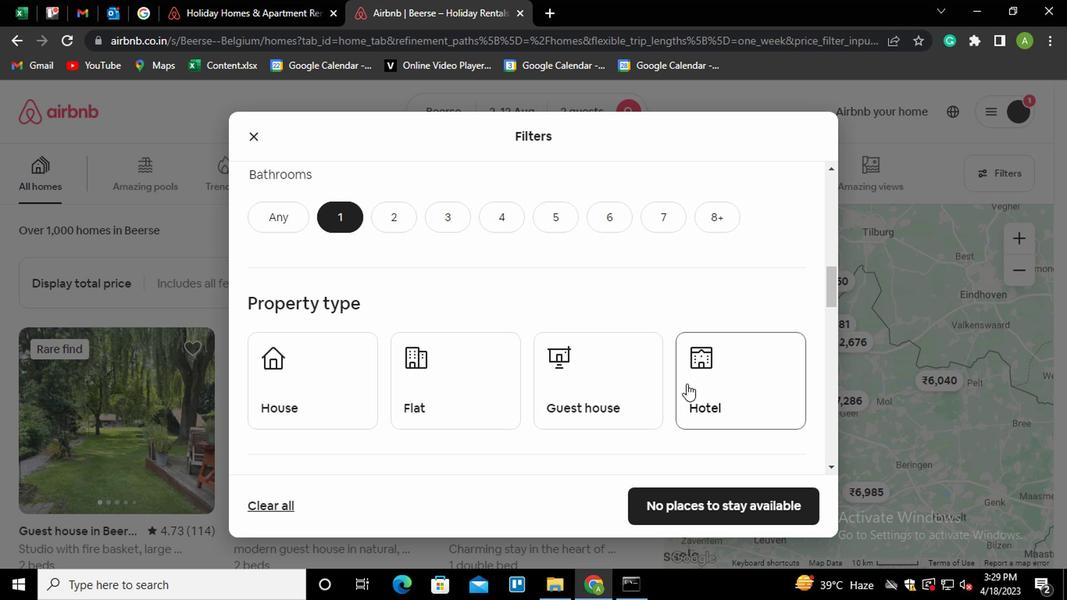
Action: Mouse scrolled (687, 383) with delta (0, -1)
Screenshot: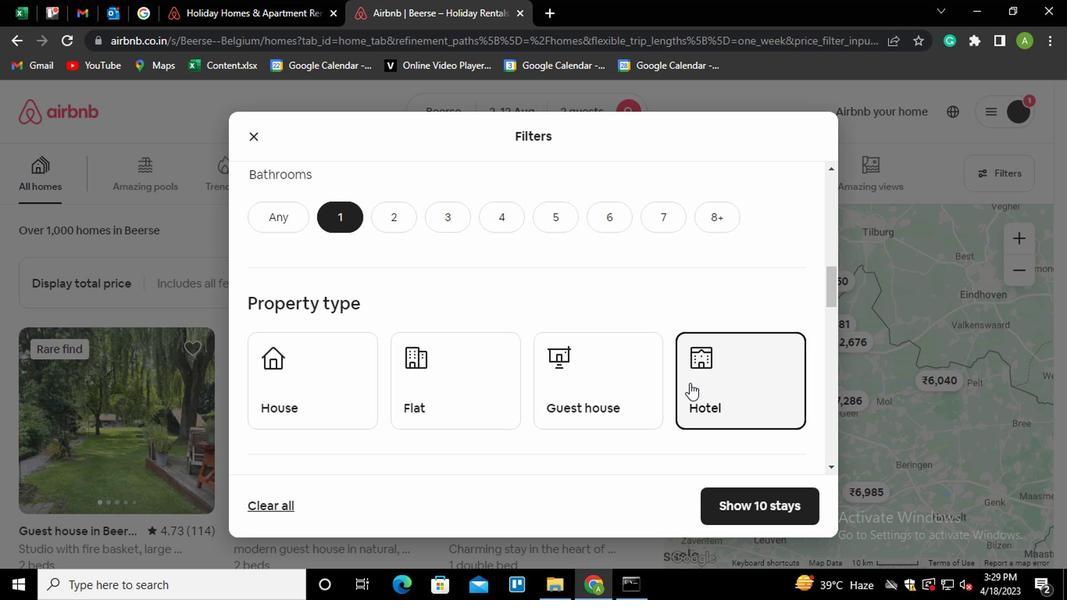 
Action: Mouse scrolled (687, 383) with delta (0, -1)
Screenshot: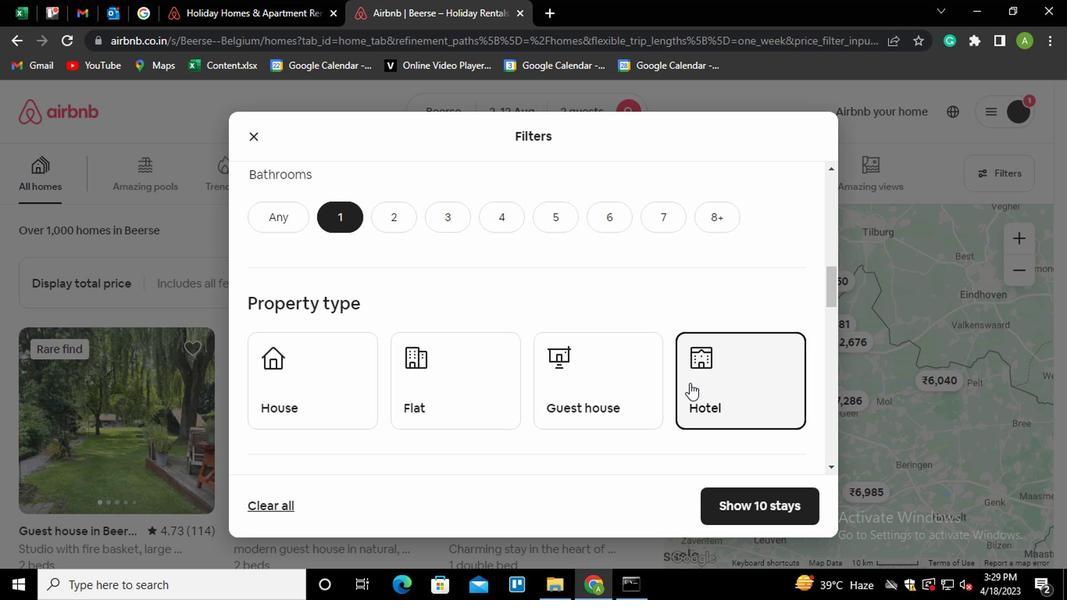 
Action: Mouse scrolled (687, 383) with delta (0, -1)
Screenshot: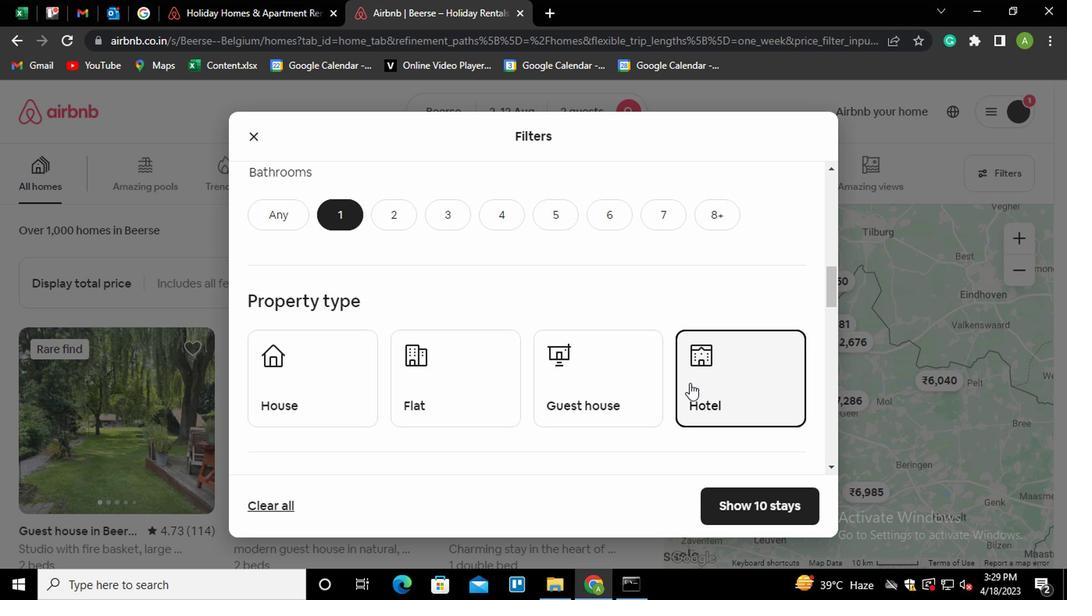 
Action: Mouse scrolled (687, 383) with delta (0, -1)
Screenshot: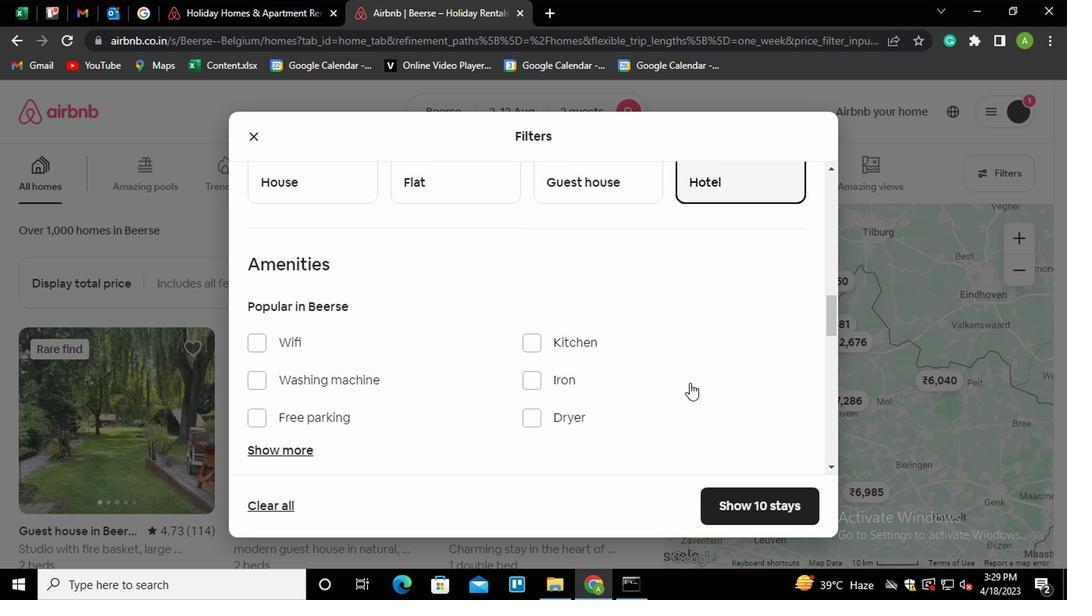 
Action: Mouse moved to (283, 366)
Screenshot: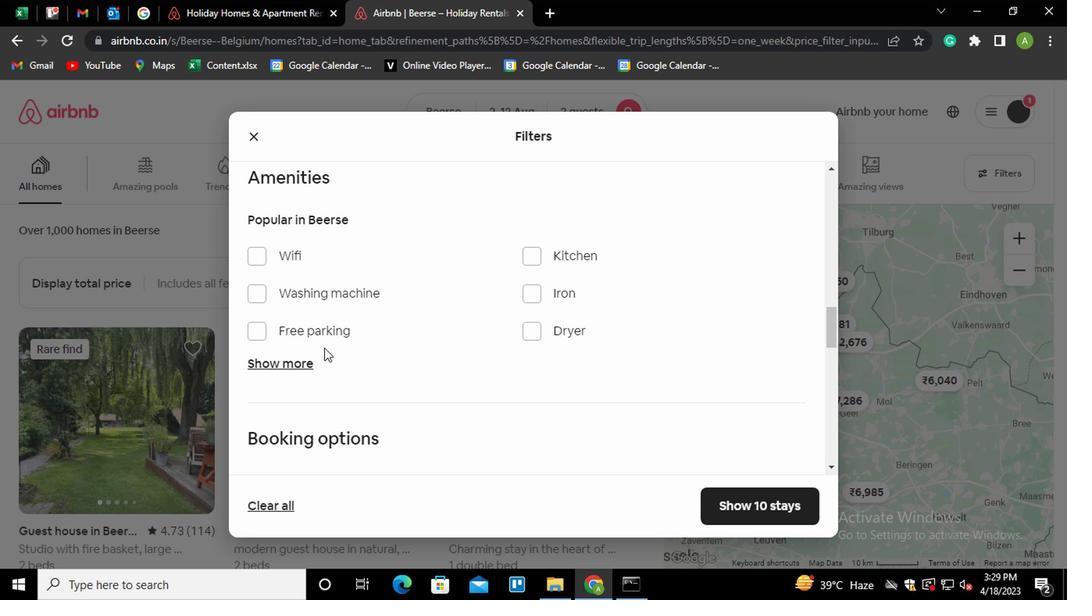 
Action: Mouse pressed left at (283, 366)
Screenshot: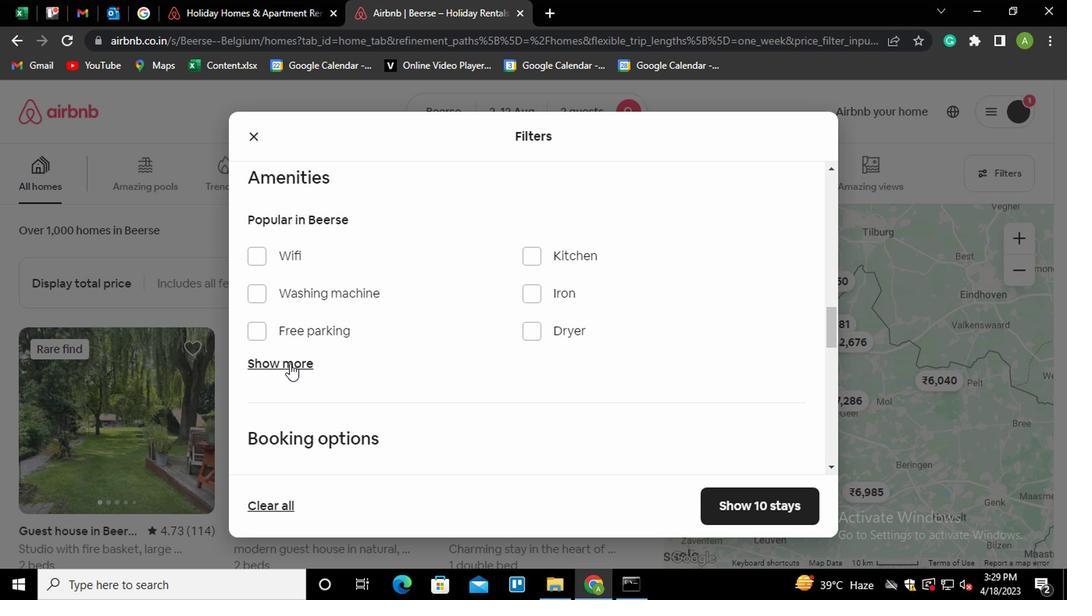 
Action: Mouse moved to (527, 422)
Screenshot: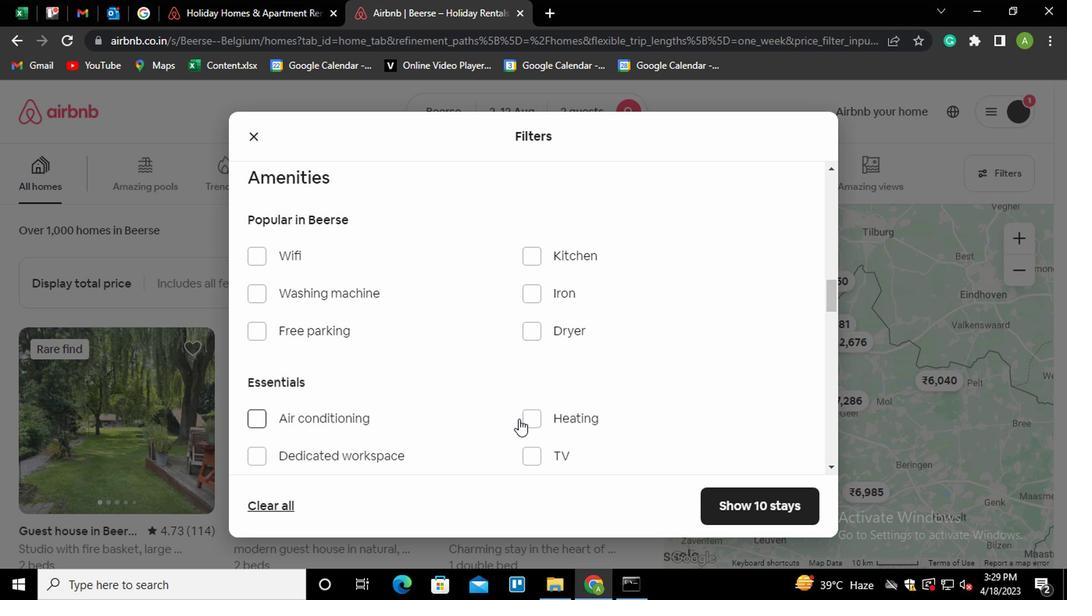 
Action: Mouse pressed left at (527, 422)
Screenshot: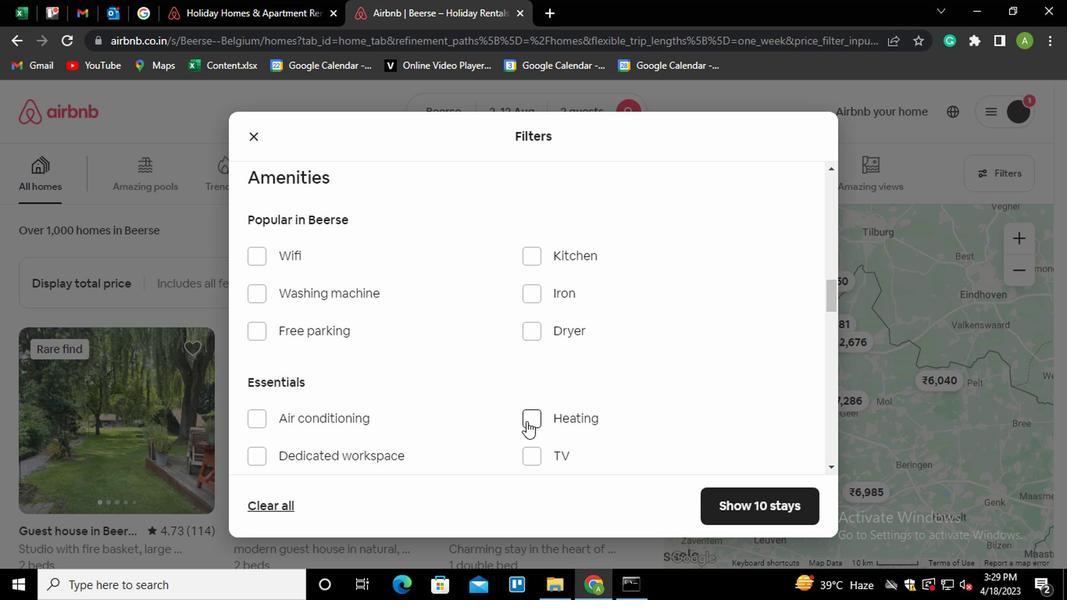 
Action: Mouse moved to (656, 371)
Screenshot: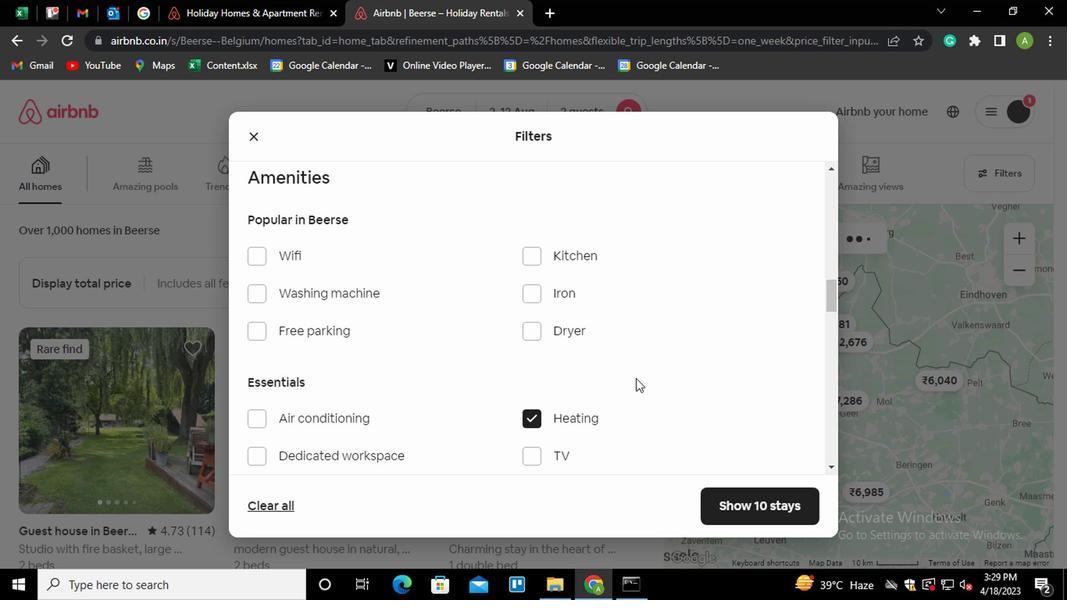 
Action: Mouse scrolled (656, 370) with delta (0, -1)
Screenshot: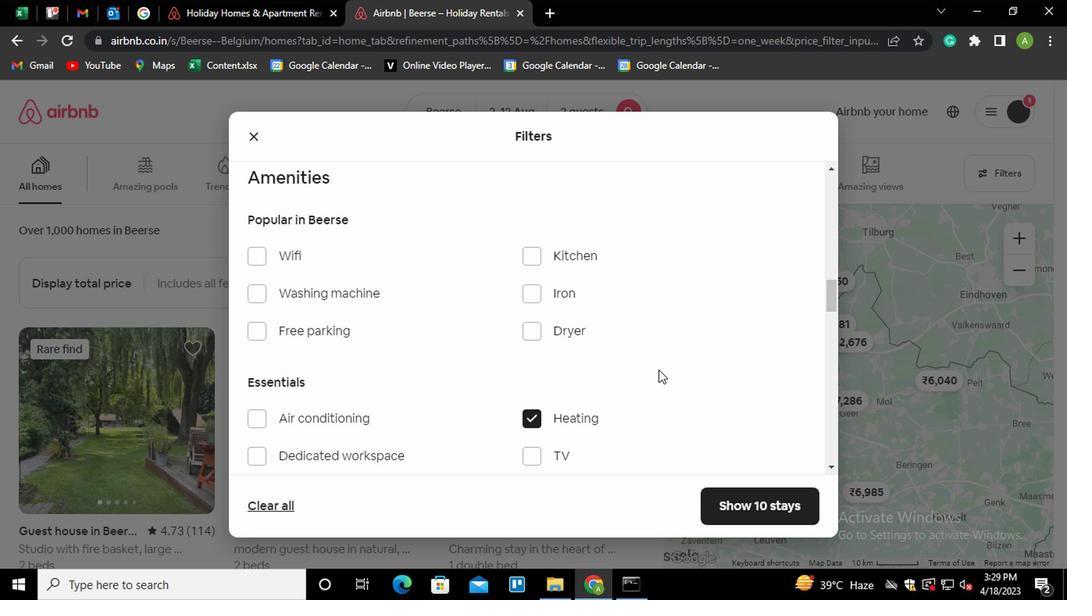 
Action: Mouse scrolled (656, 370) with delta (0, -1)
Screenshot: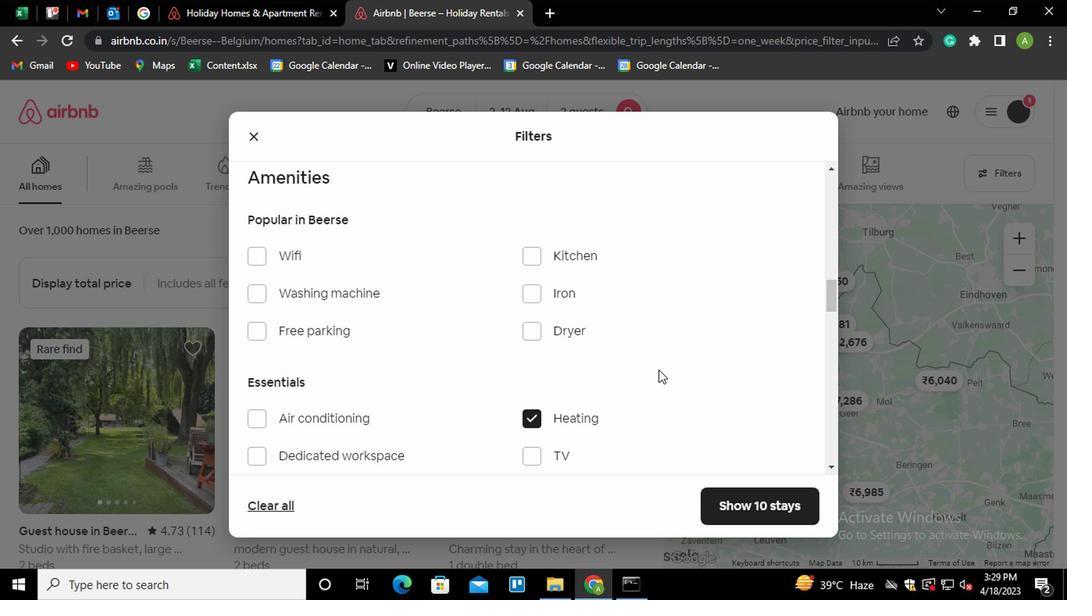 
Action: Mouse scrolled (656, 370) with delta (0, -1)
Screenshot: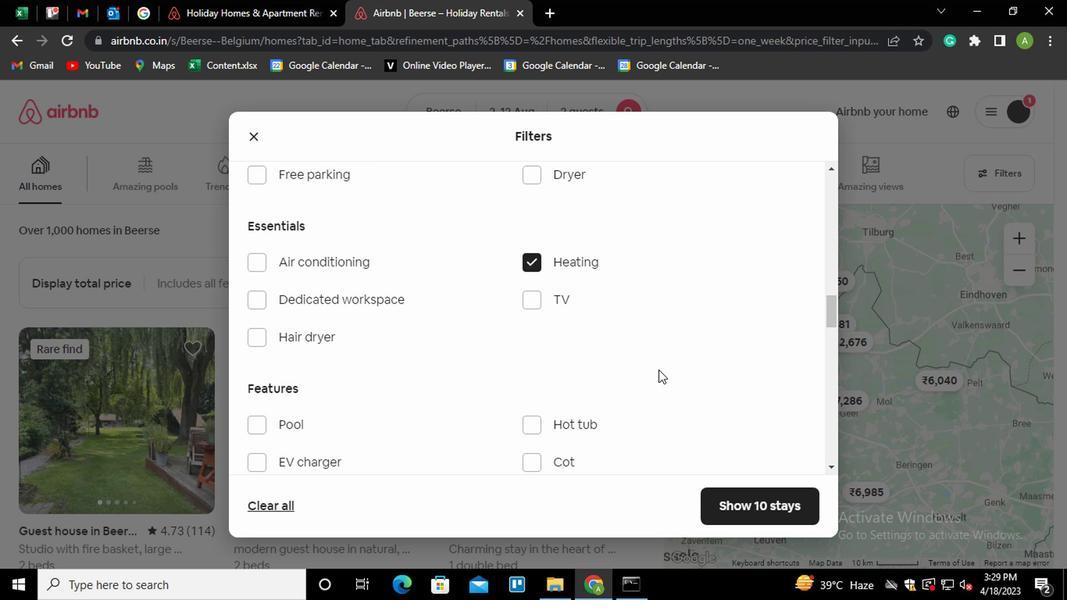 
Action: Mouse scrolled (656, 370) with delta (0, -1)
Screenshot: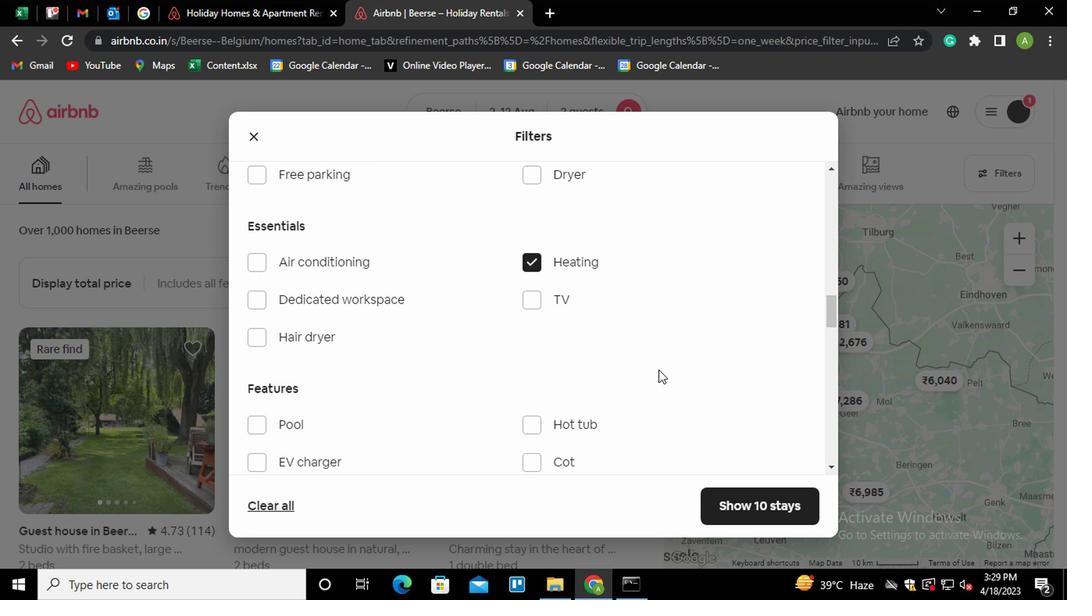 
Action: Mouse scrolled (656, 370) with delta (0, -1)
Screenshot: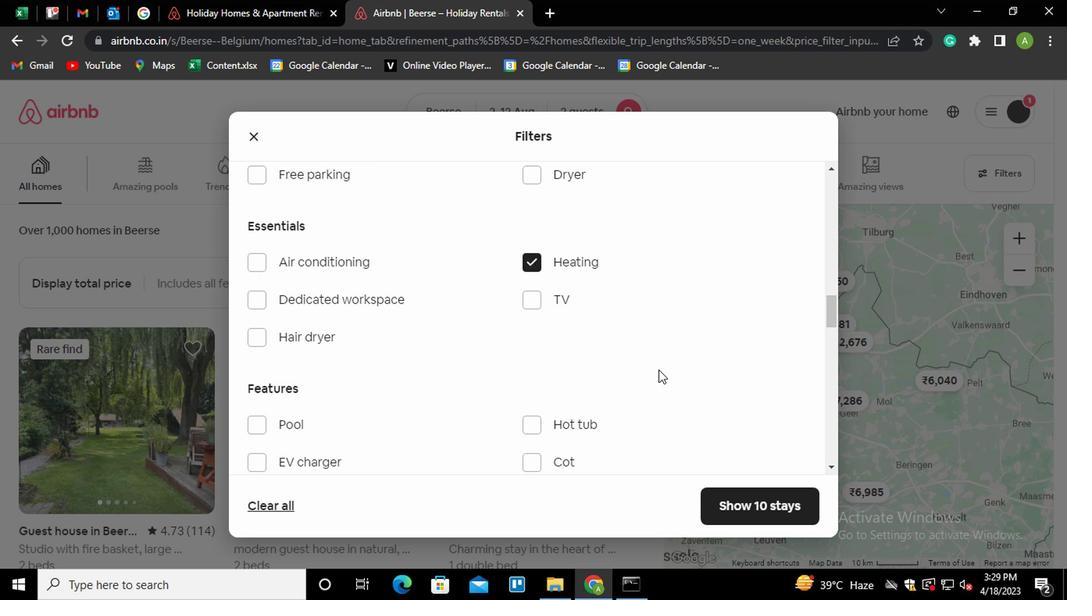 
Action: Mouse scrolled (656, 370) with delta (0, -1)
Screenshot: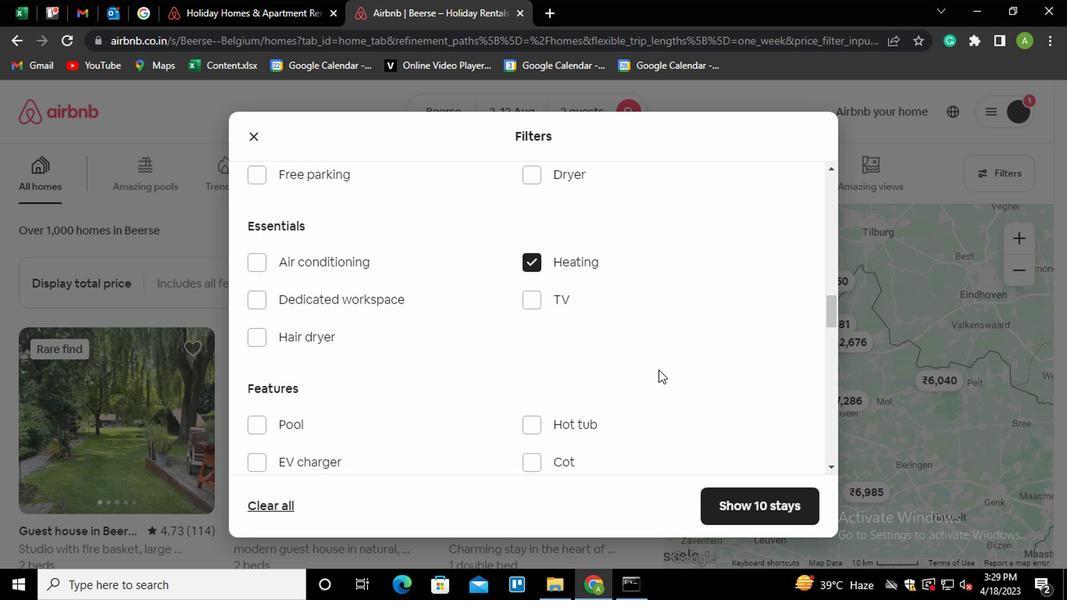 
Action: Mouse moved to (491, 368)
Screenshot: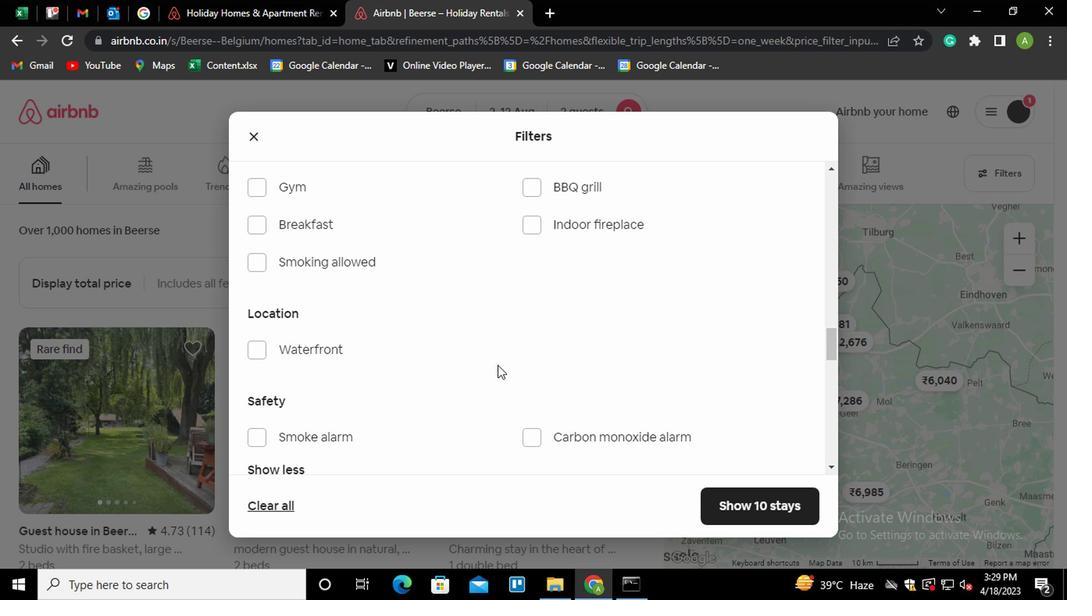 
Action: Mouse scrolled (491, 367) with delta (0, 0)
Screenshot: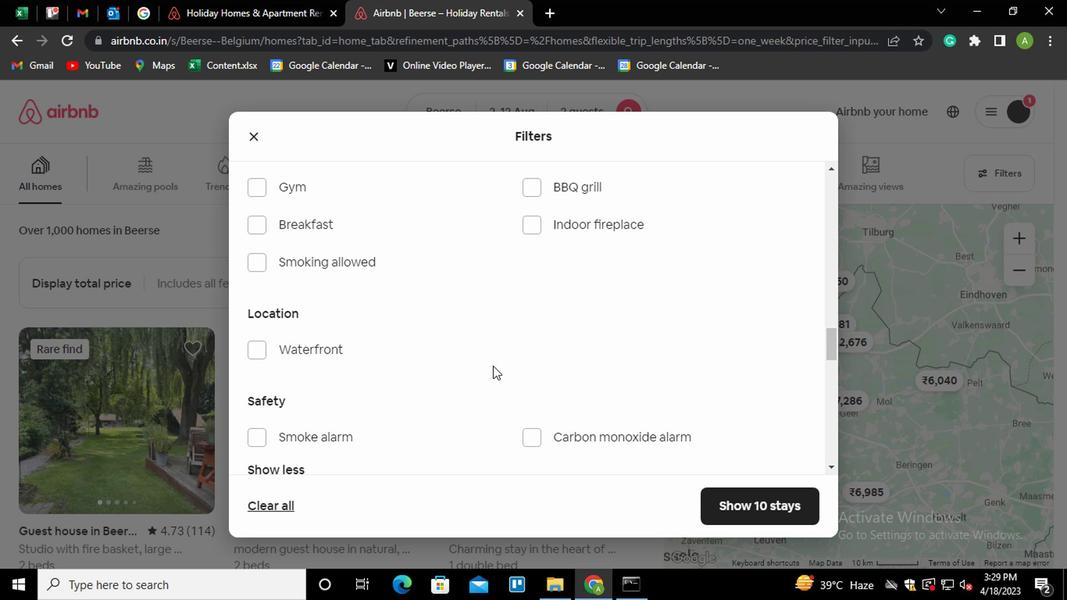 
Action: Mouse scrolled (491, 367) with delta (0, 0)
Screenshot: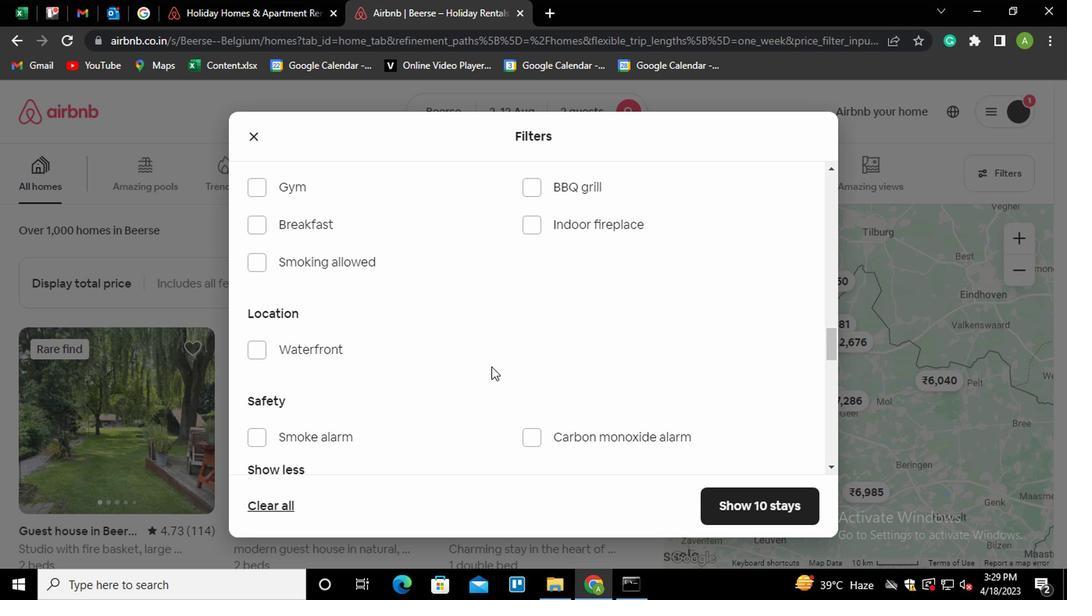 
Action: Mouse scrolled (491, 367) with delta (0, 0)
Screenshot: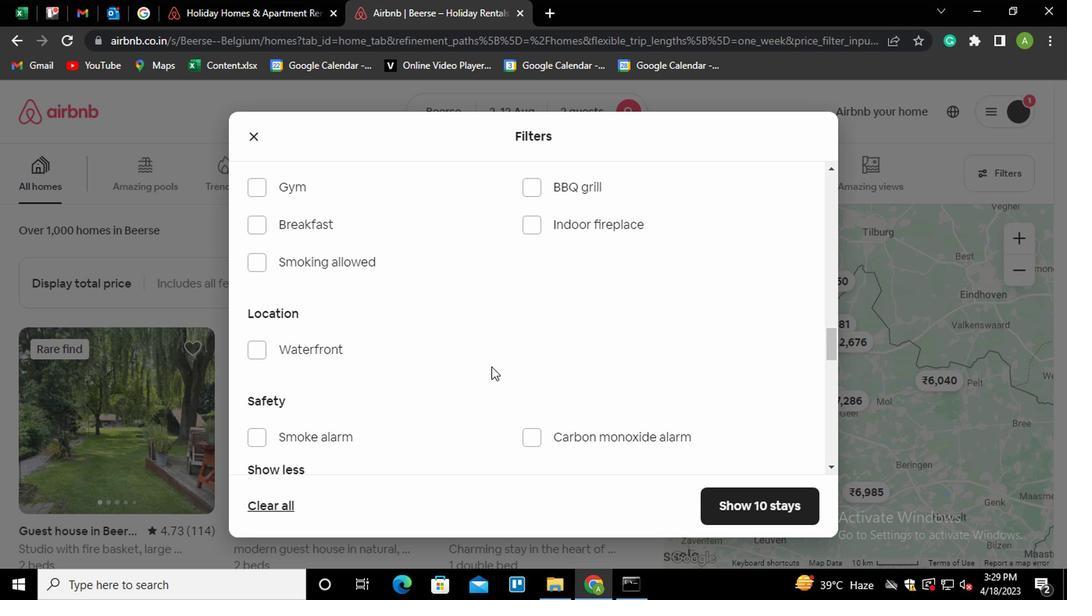 
Action: Mouse moved to (786, 414)
Screenshot: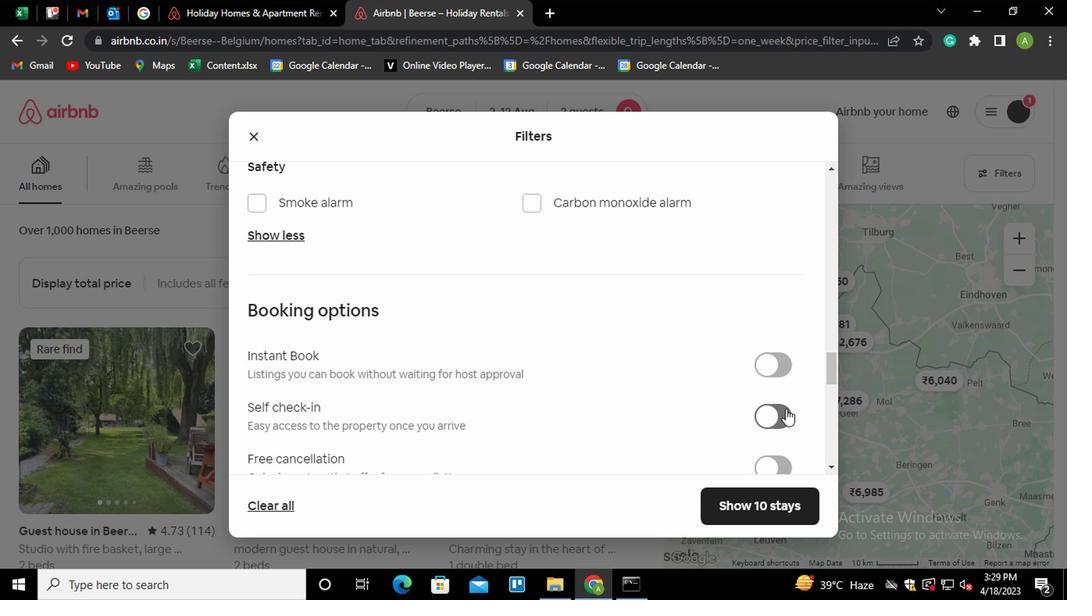 
Action: Mouse pressed left at (786, 414)
Screenshot: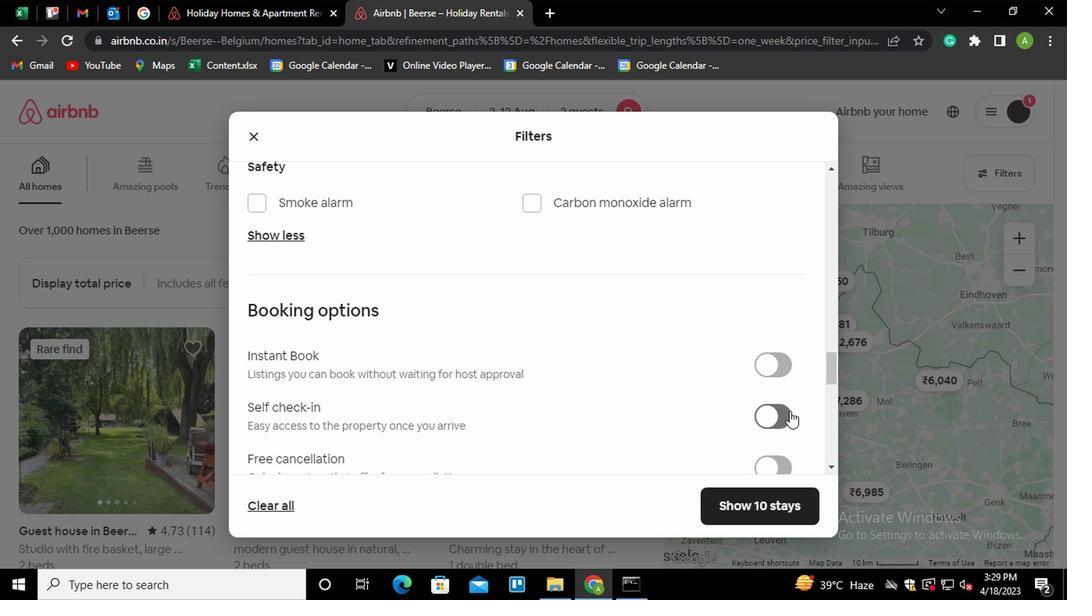 
Action: Mouse moved to (600, 377)
Screenshot: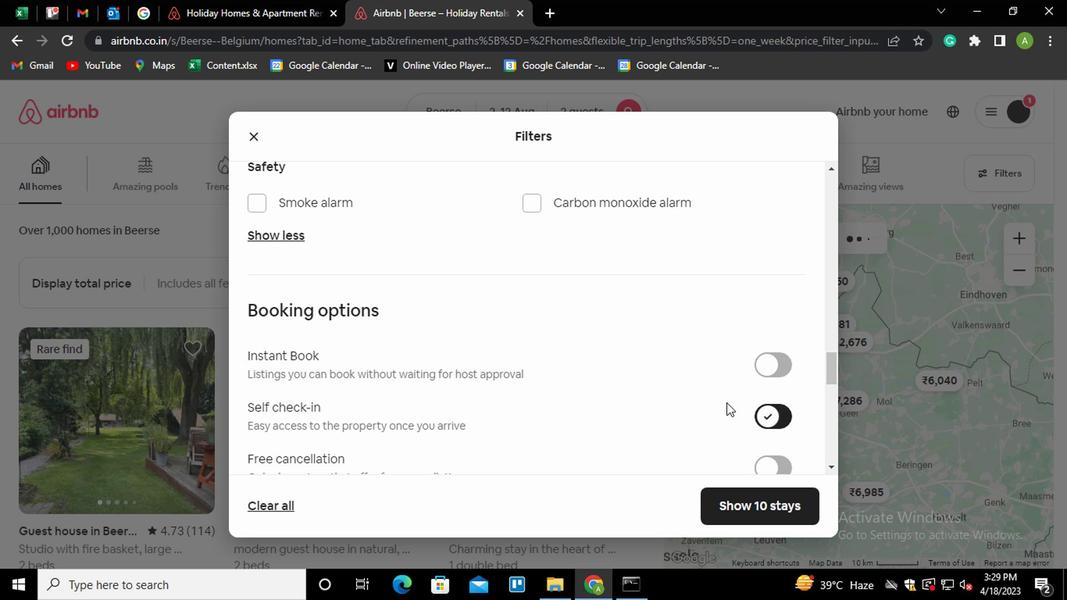 
Action: Mouse scrolled (600, 377) with delta (0, 0)
Screenshot: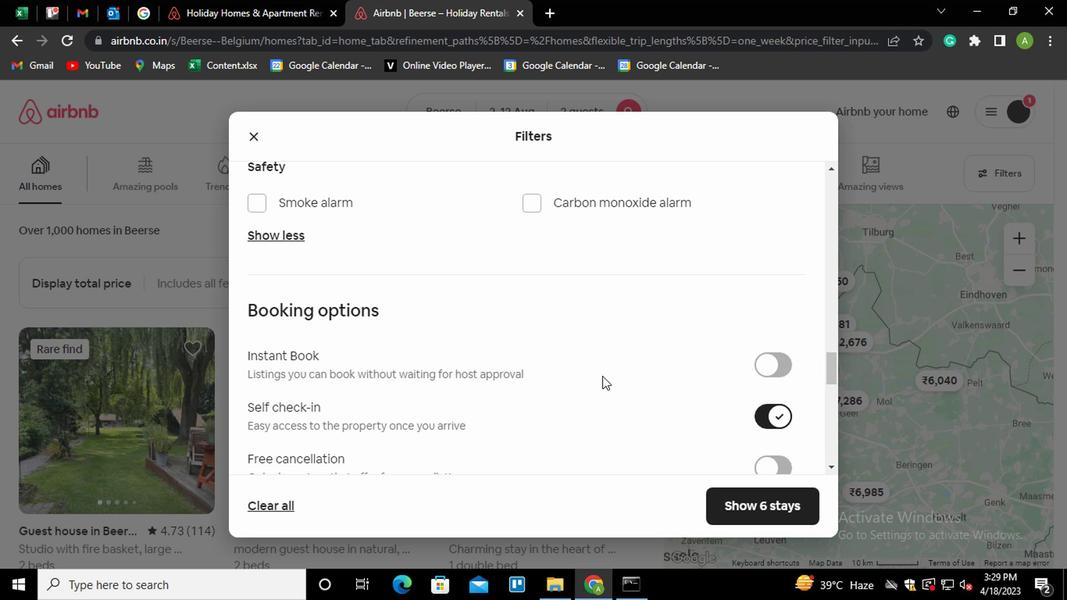 
Action: Mouse scrolled (600, 377) with delta (0, 0)
Screenshot: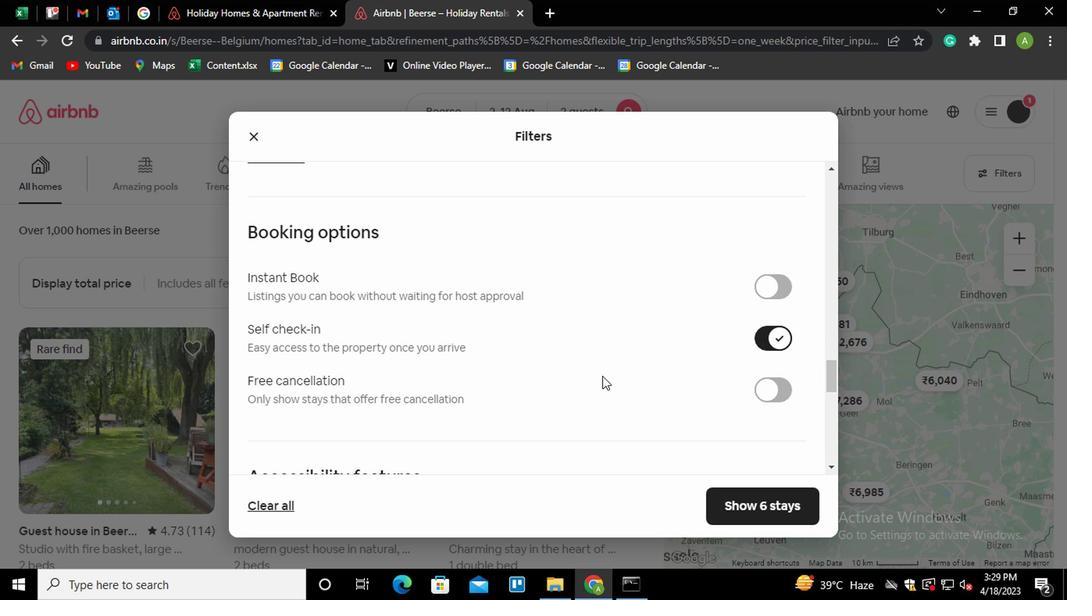 
Action: Mouse scrolled (600, 377) with delta (0, 0)
Screenshot: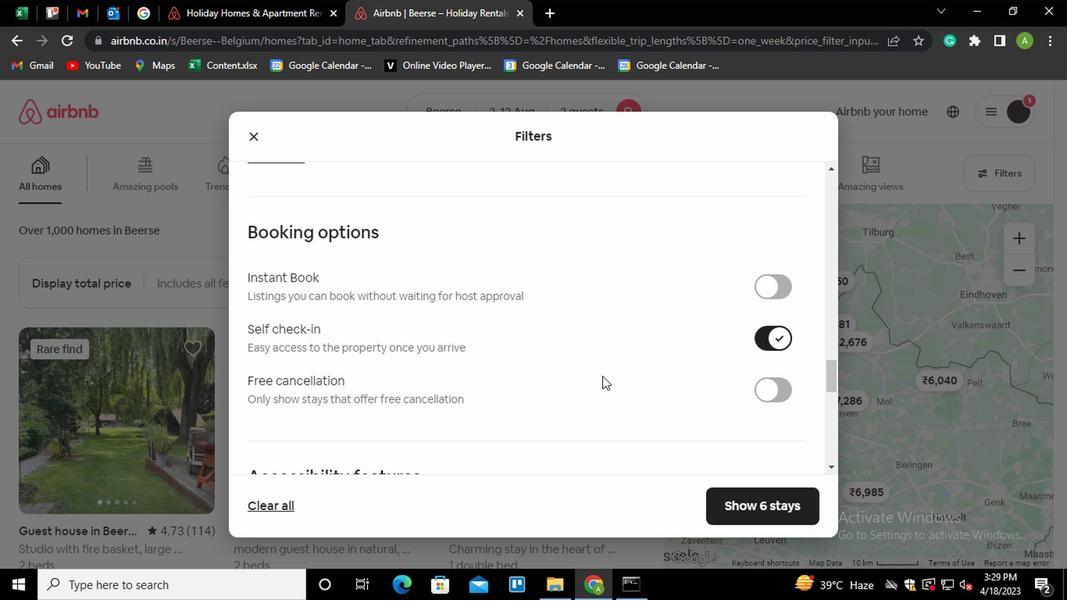 
Action: Mouse scrolled (600, 377) with delta (0, 0)
Screenshot: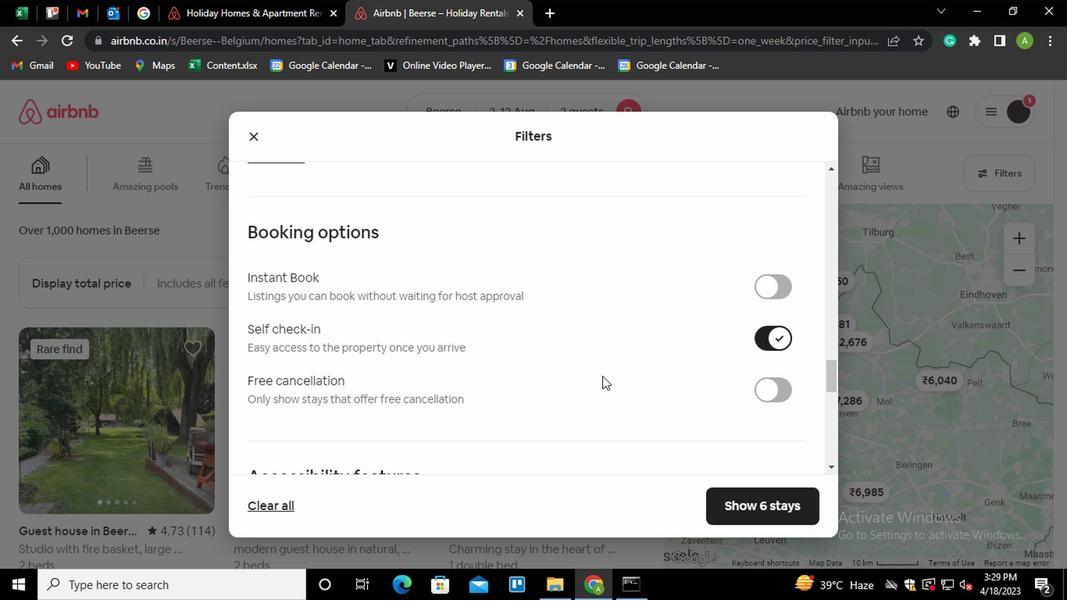 
Action: Mouse scrolled (600, 377) with delta (0, 0)
Screenshot: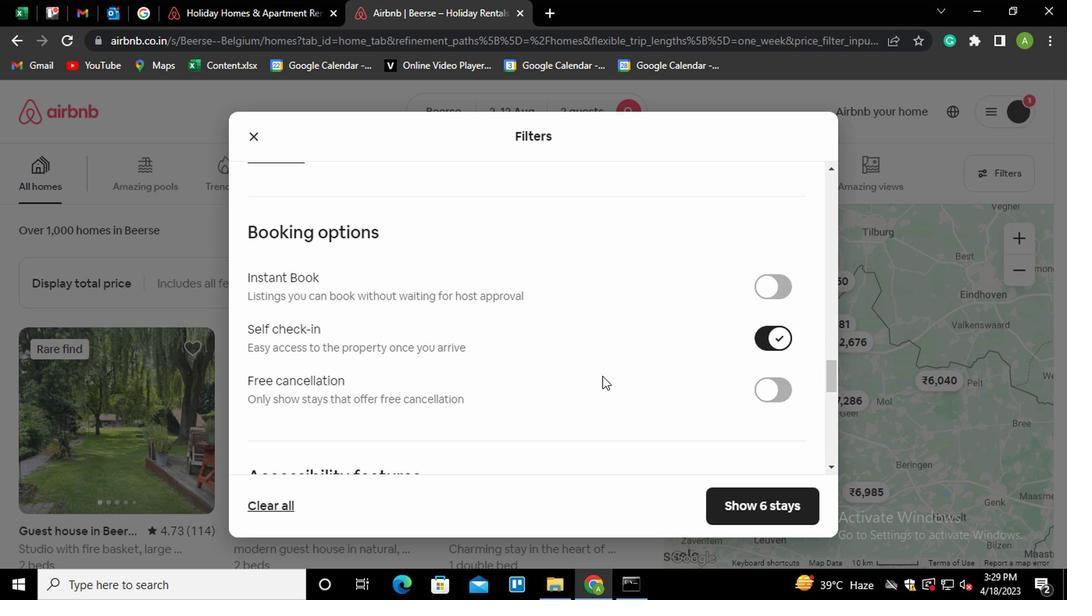 
Action: Mouse scrolled (600, 377) with delta (0, 0)
Screenshot: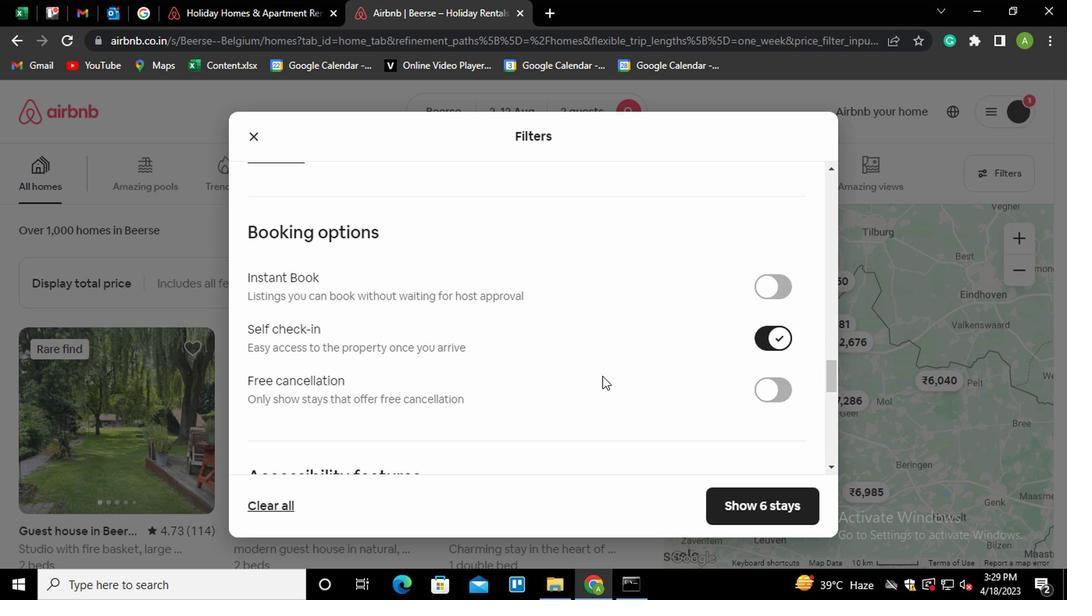 
Action: Mouse moved to (423, 413)
Screenshot: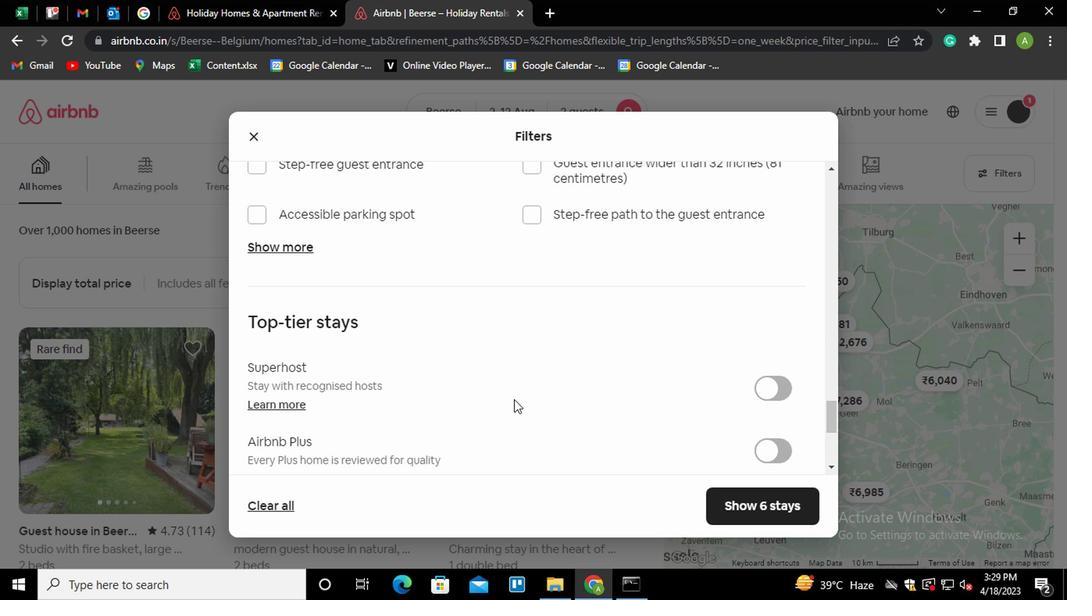 
Action: Mouse scrolled (423, 412) with delta (0, -1)
Screenshot: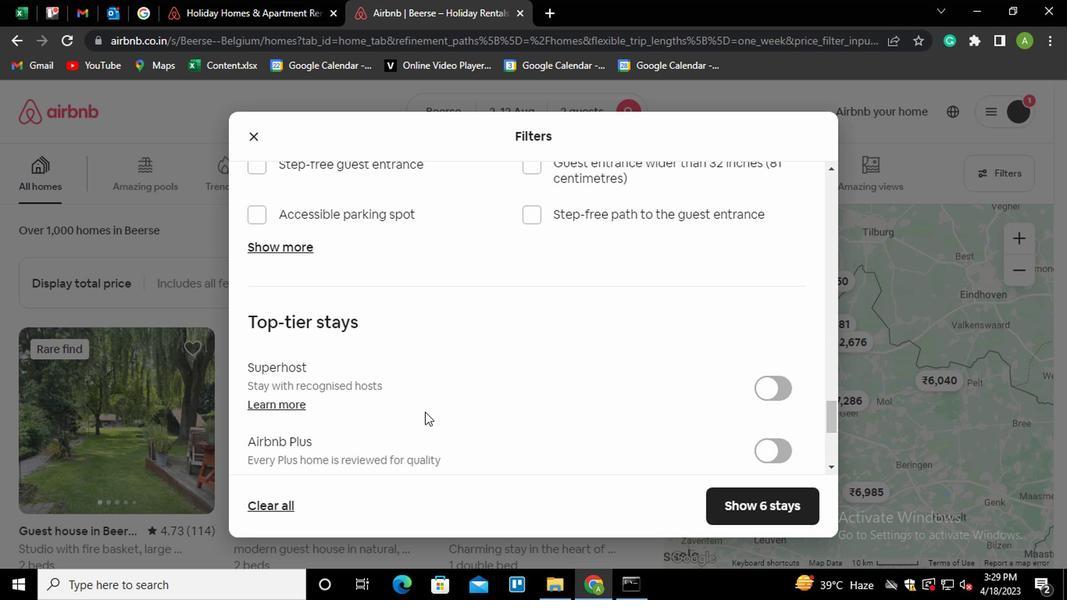
Action: Mouse scrolled (423, 412) with delta (0, -1)
Screenshot: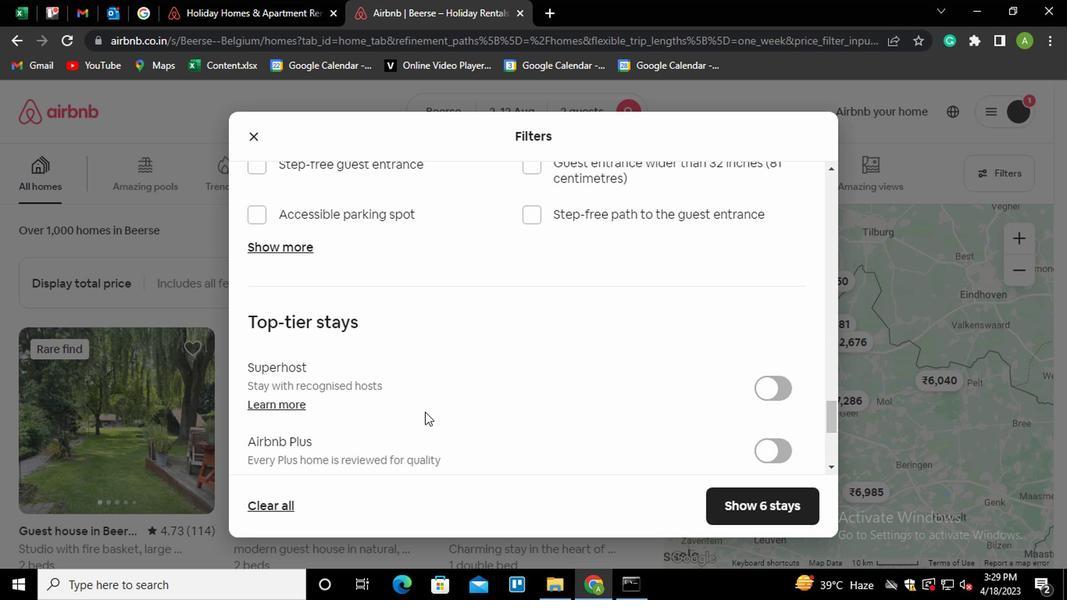 
Action: Mouse scrolled (423, 412) with delta (0, -1)
Screenshot: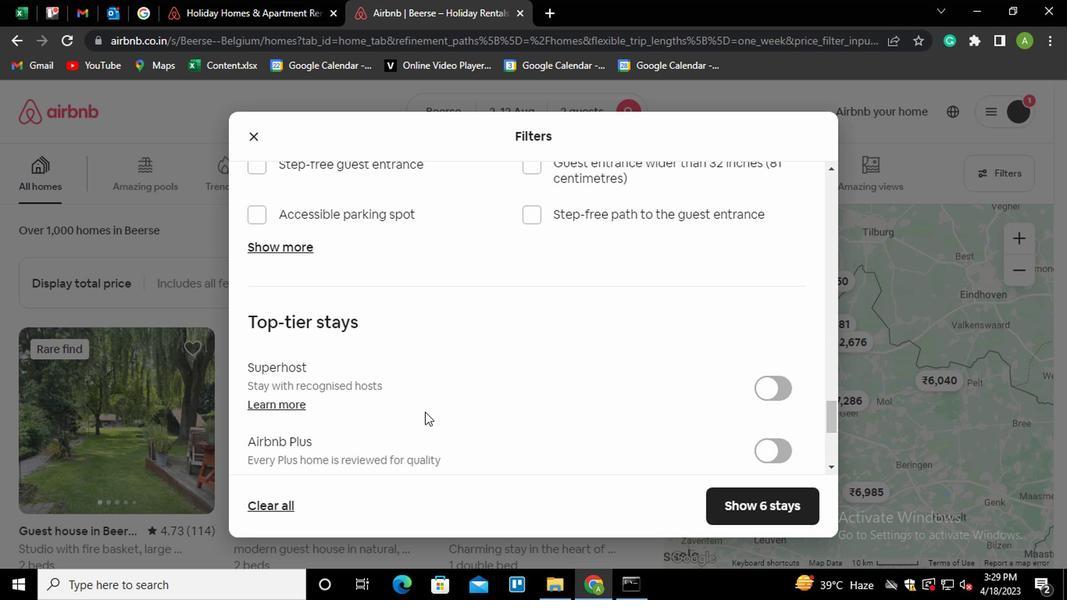 
Action: Mouse scrolled (423, 412) with delta (0, -1)
Screenshot: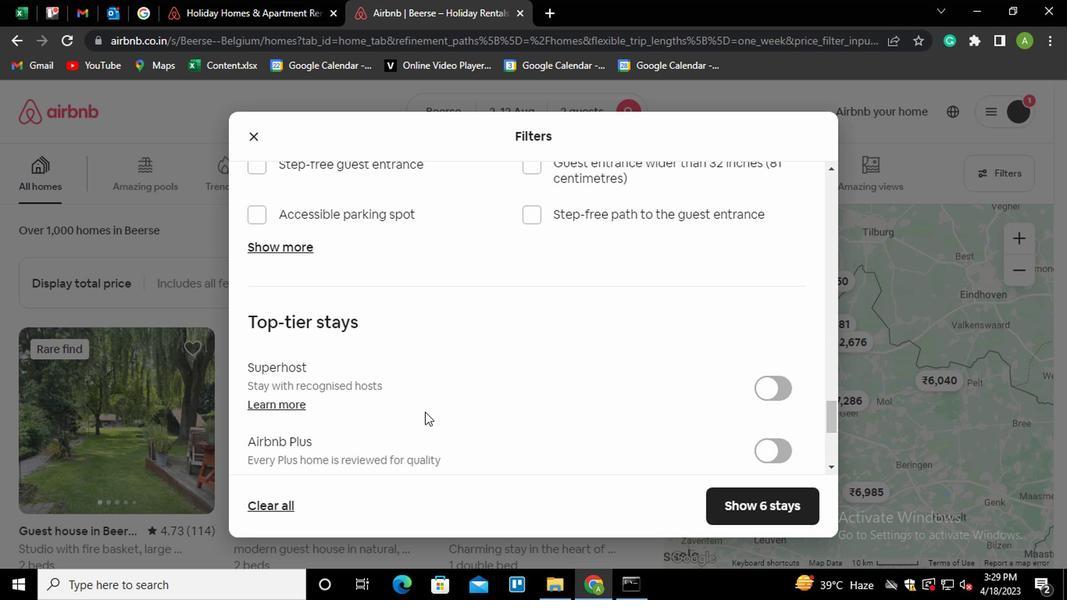
Action: Mouse scrolled (423, 412) with delta (0, -1)
Screenshot: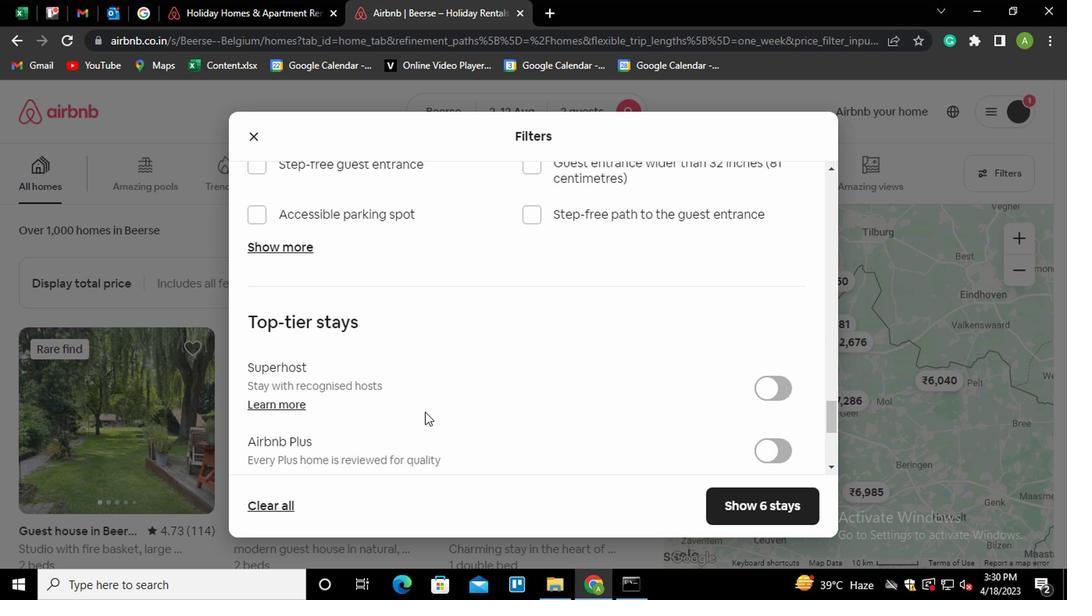 
Action: Mouse moved to (260, 363)
Screenshot: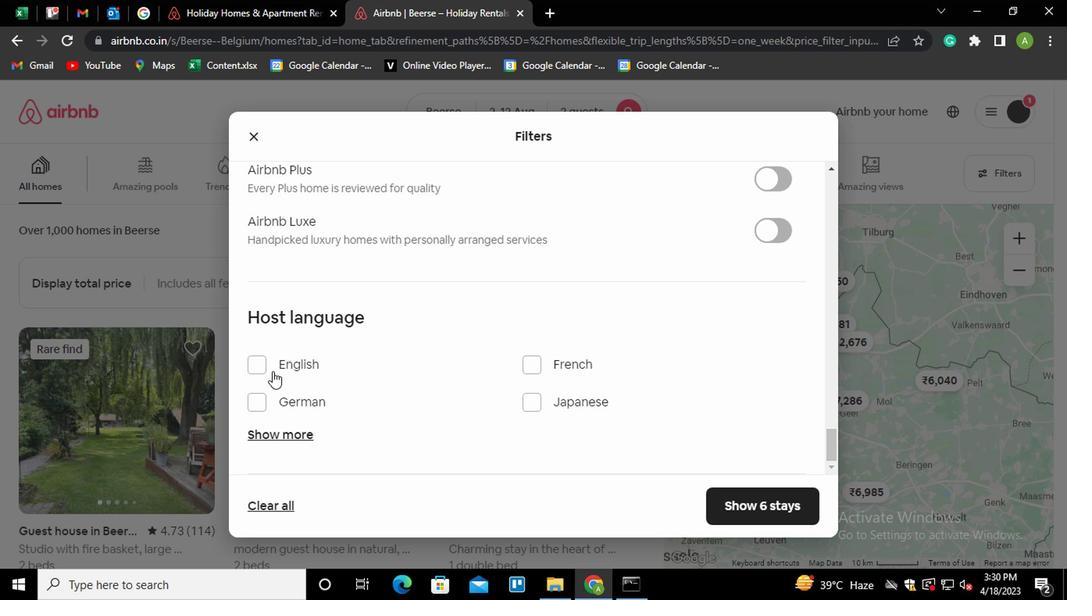 
Action: Mouse pressed left at (260, 363)
Screenshot: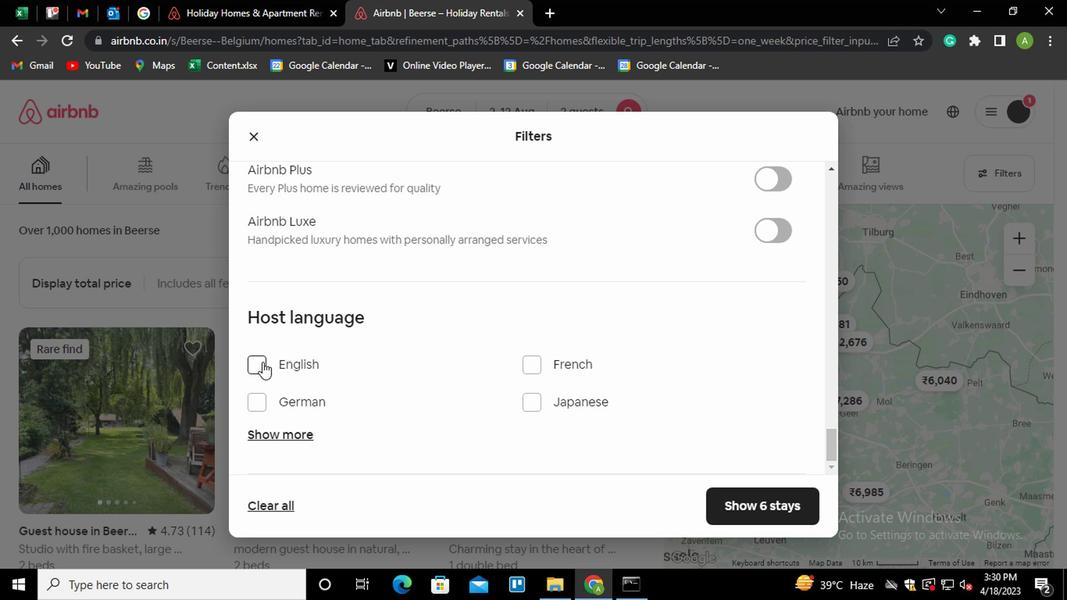 
Action: Mouse moved to (783, 501)
Screenshot: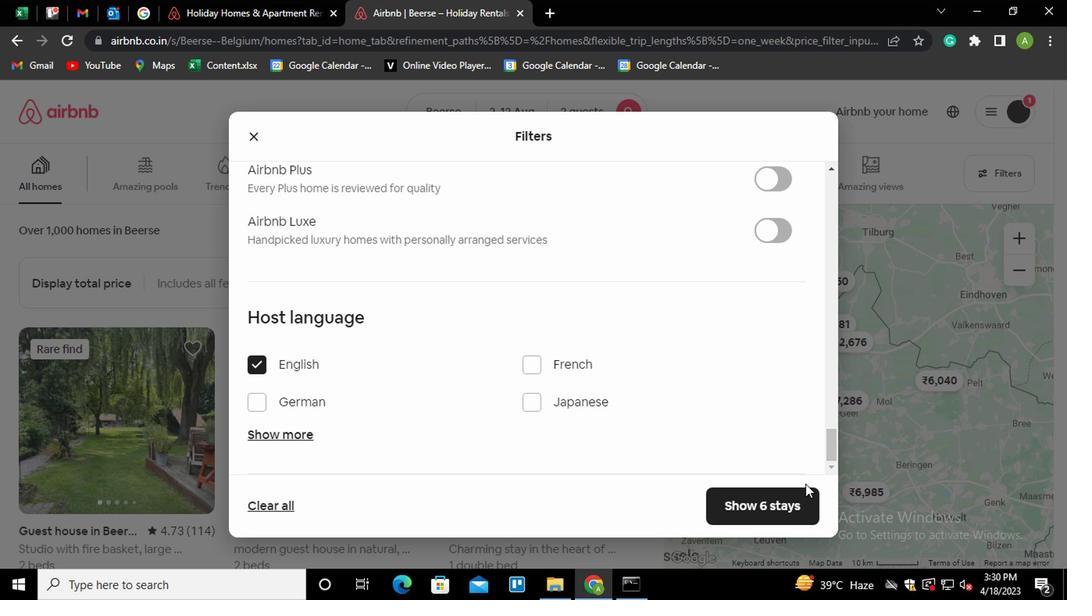 
Action: Mouse pressed left at (783, 501)
Screenshot: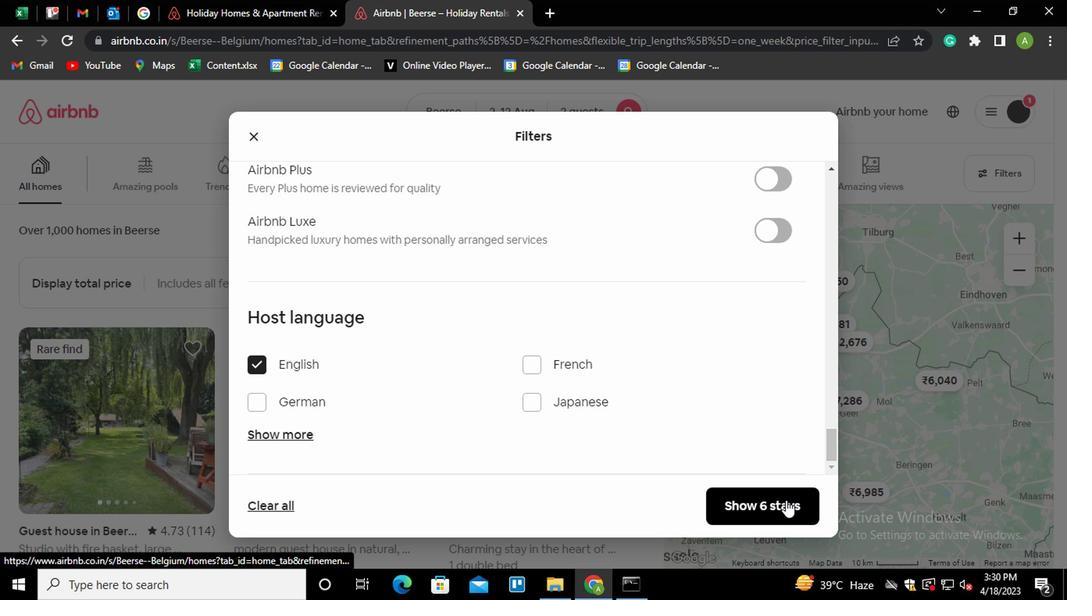 
Action: Mouse moved to (622, 498)
Screenshot: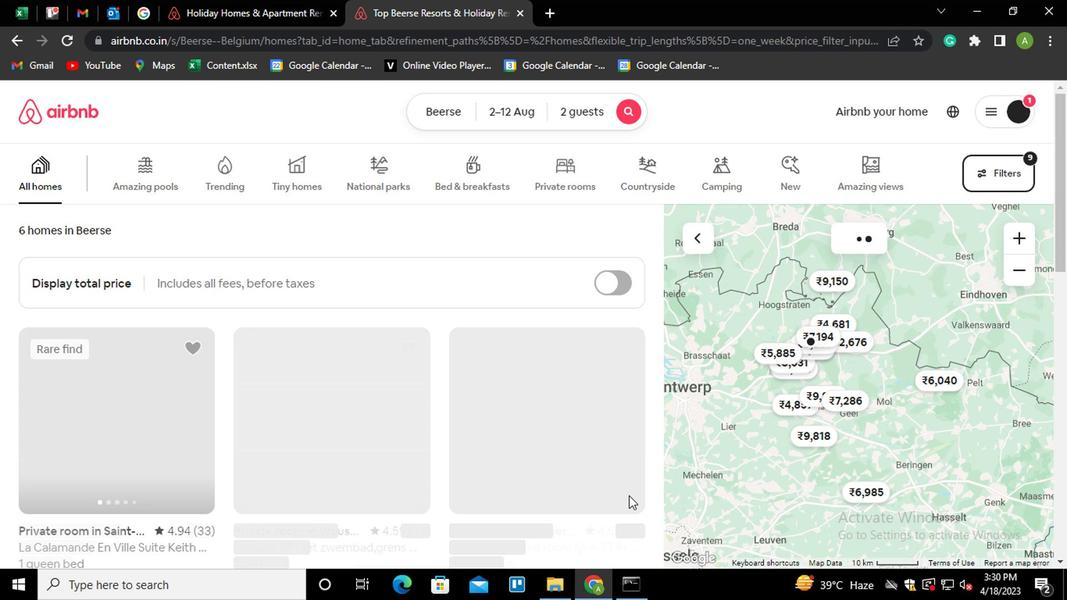 
